 Task: Search one way flight ticket for 4 adults, 1 infant in seat and 1 infant on lap in premium economy from Huntington: Tri-state Airport (milton J. Ferguson Field) to Jacksonville: Albert J. Ellis Airport on 5-3-2023. Choice of flights is Alaska. Number of bags: 1 checked bag. Price is upto 107000. Outbound departure time preference is 9:30.
Action: Mouse moved to (358, 324)
Screenshot: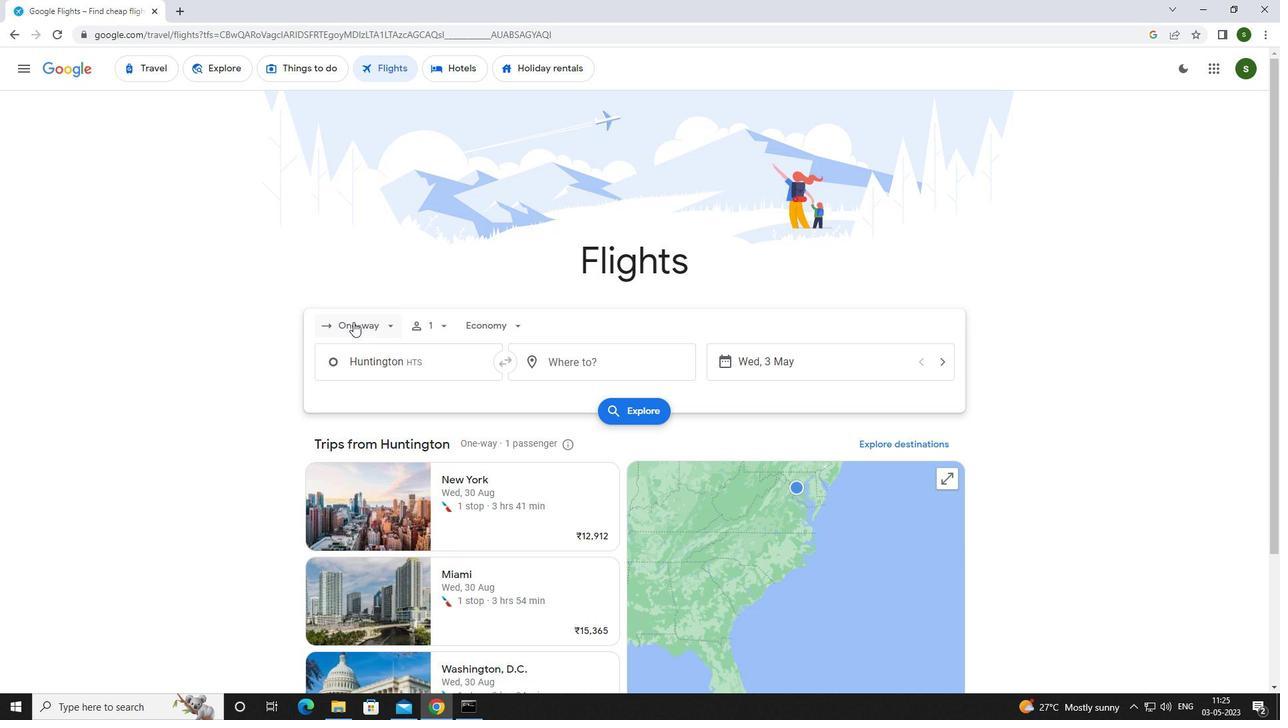 
Action: Mouse pressed left at (358, 324)
Screenshot: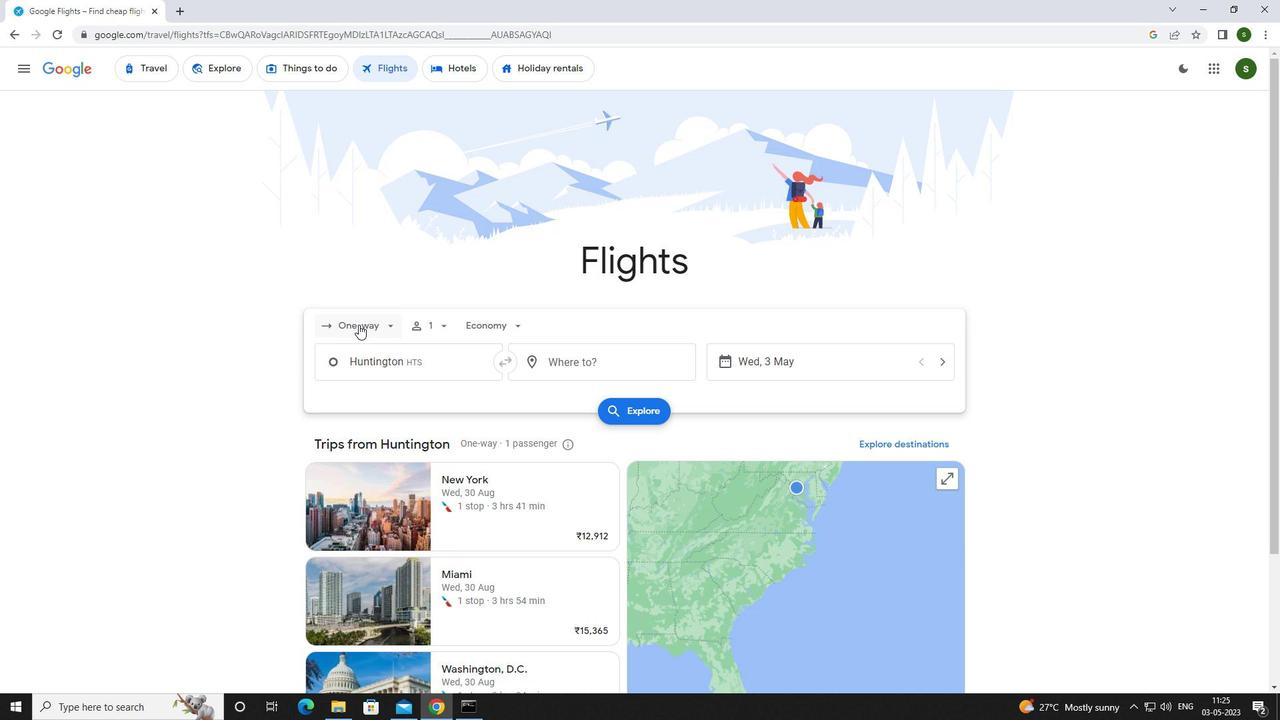 
Action: Mouse moved to (372, 396)
Screenshot: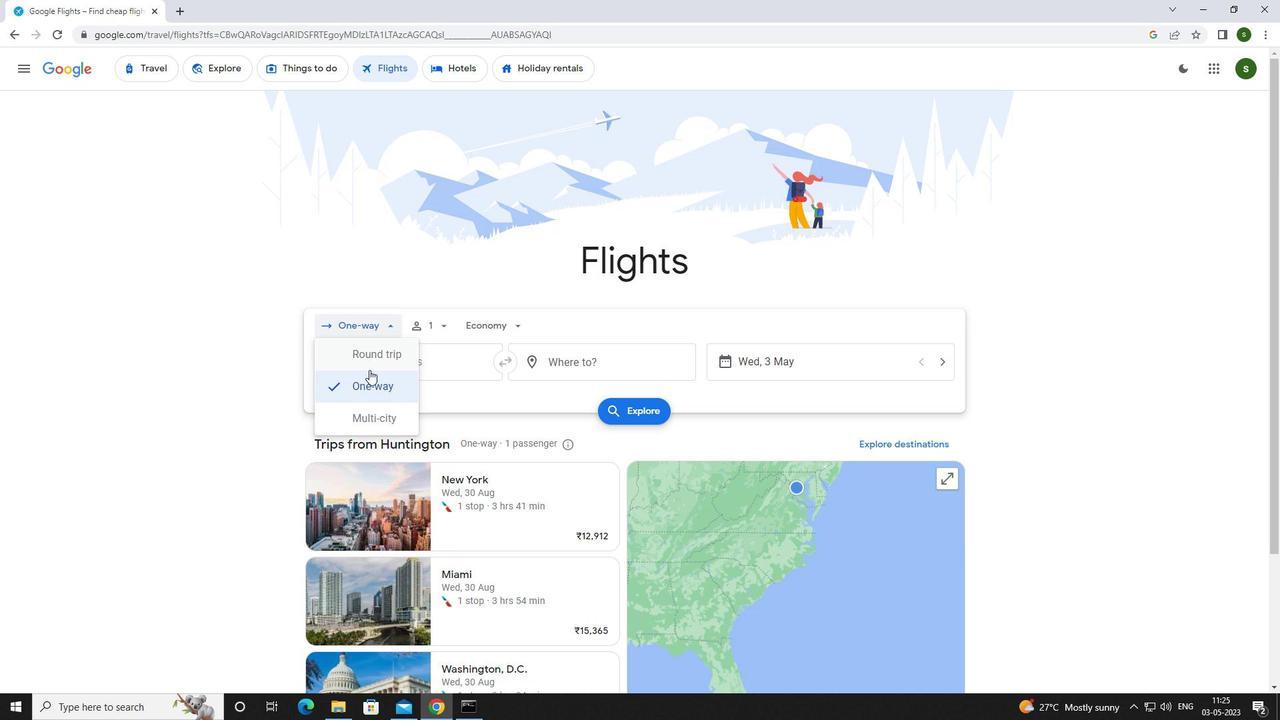 
Action: Mouse pressed left at (372, 396)
Screenshot: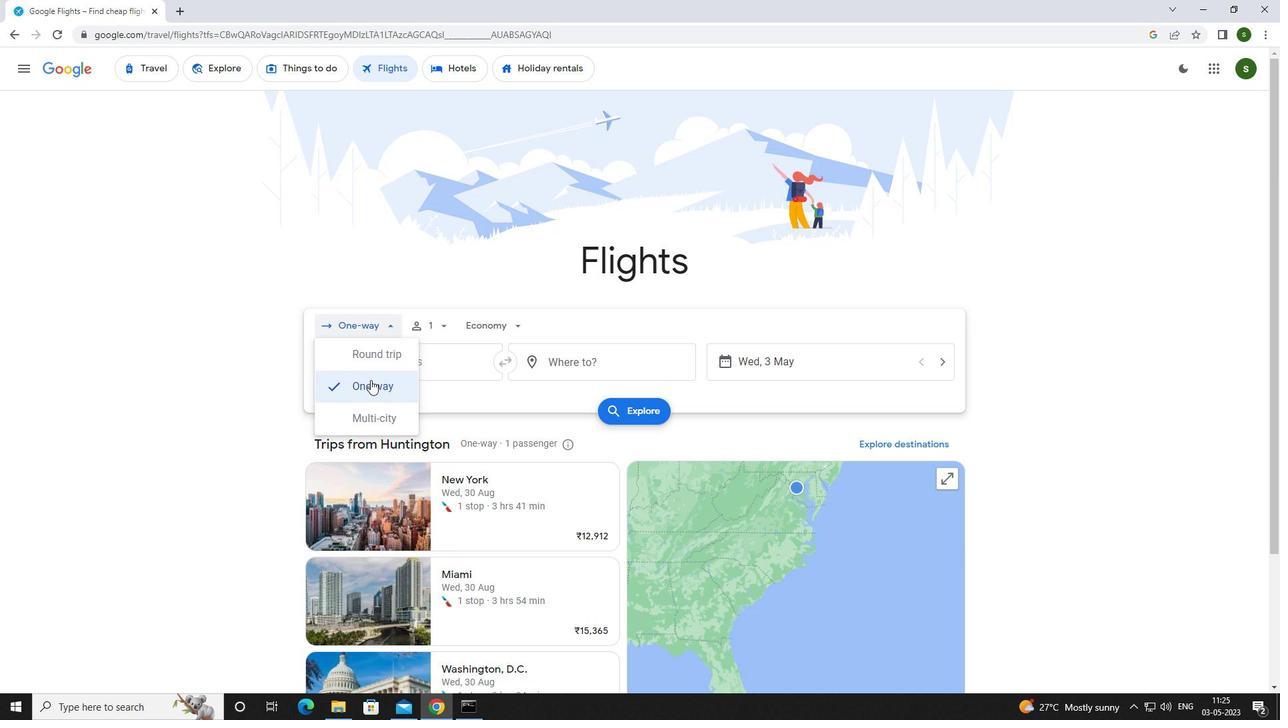 
Action: Mouse moved to (443, 329)
Screenshot: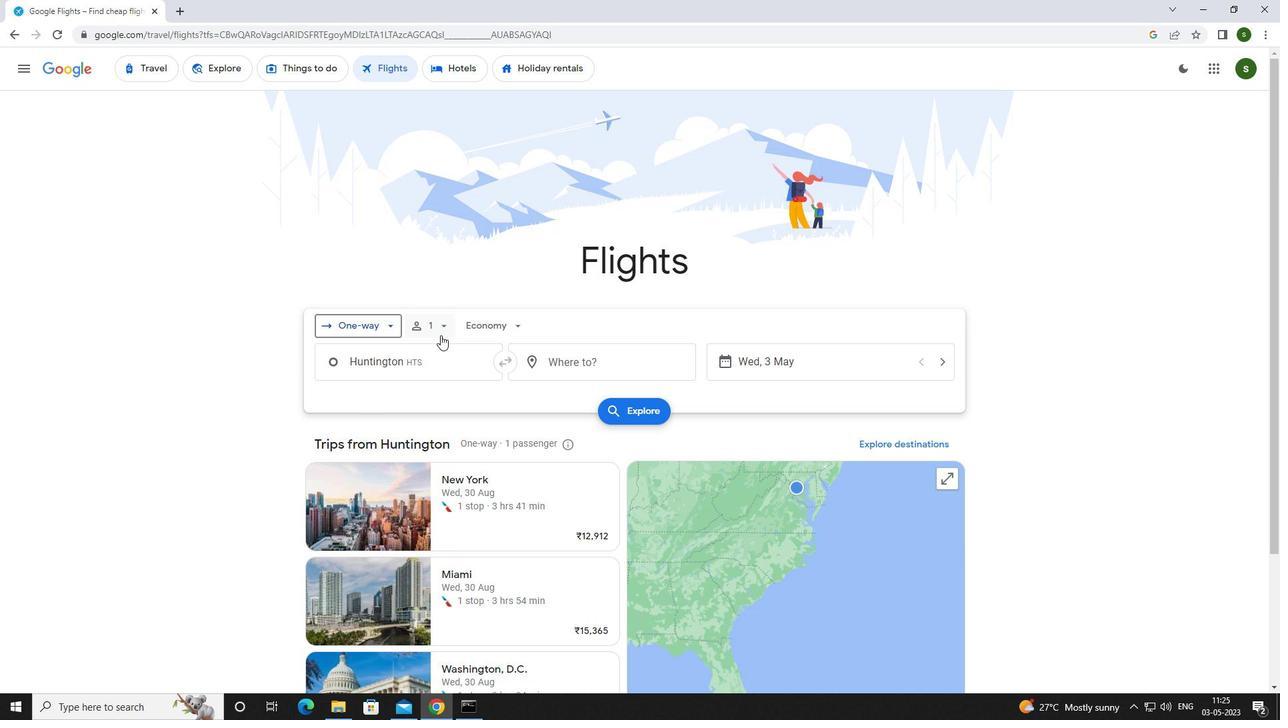 
Action: Mouse pressed left at (443, 329)
Screenshot: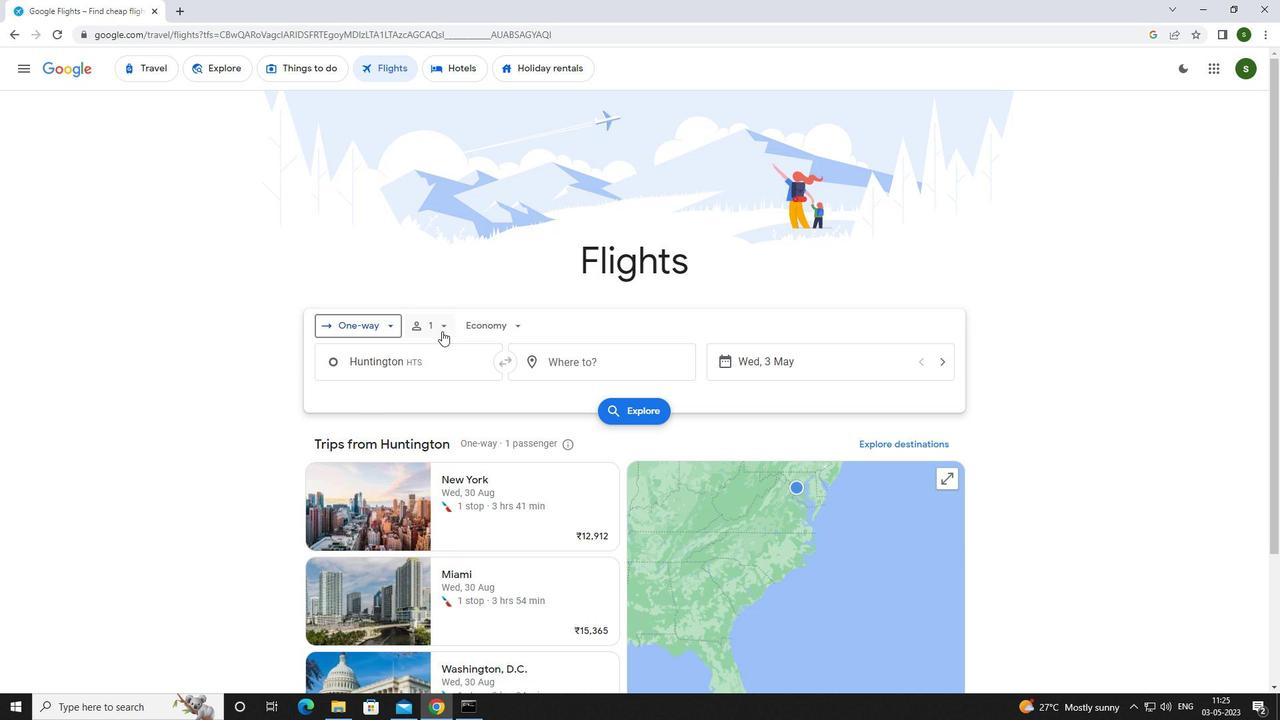 
Action: Mouse moved to (550, 360)
Screenshot: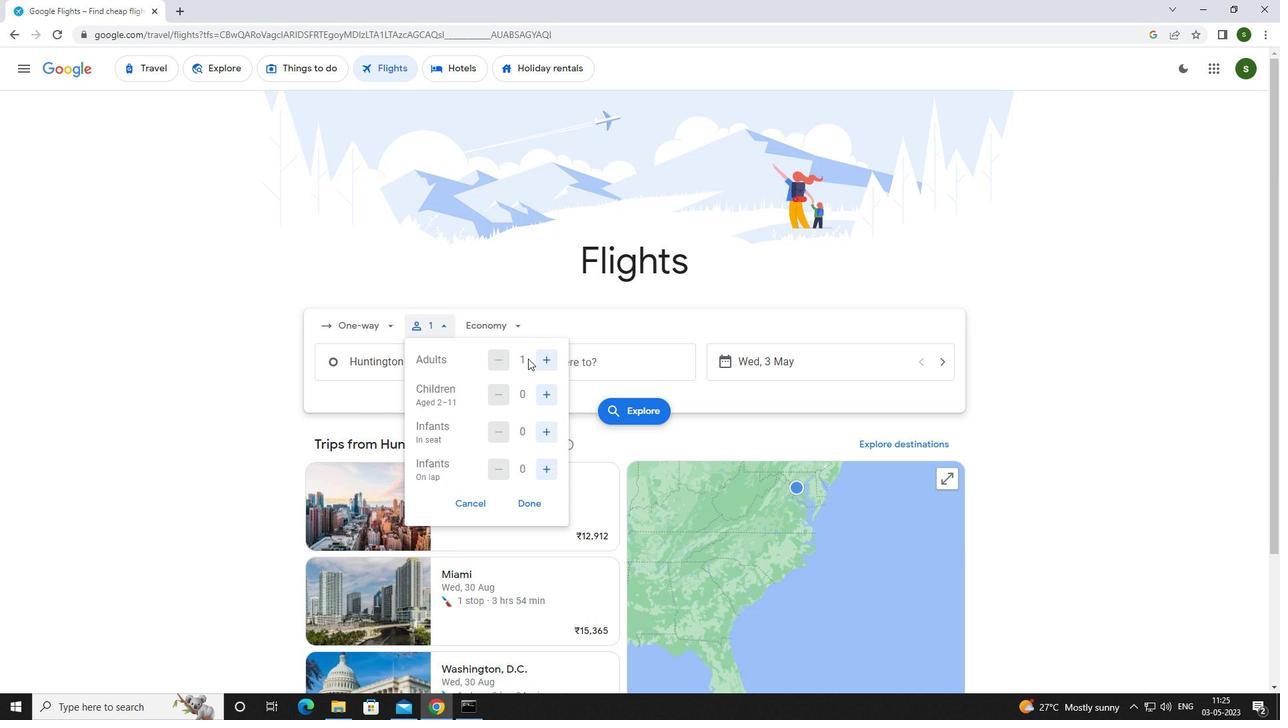 
Action: Mouse pressed left at (550, 360)
Screenshot: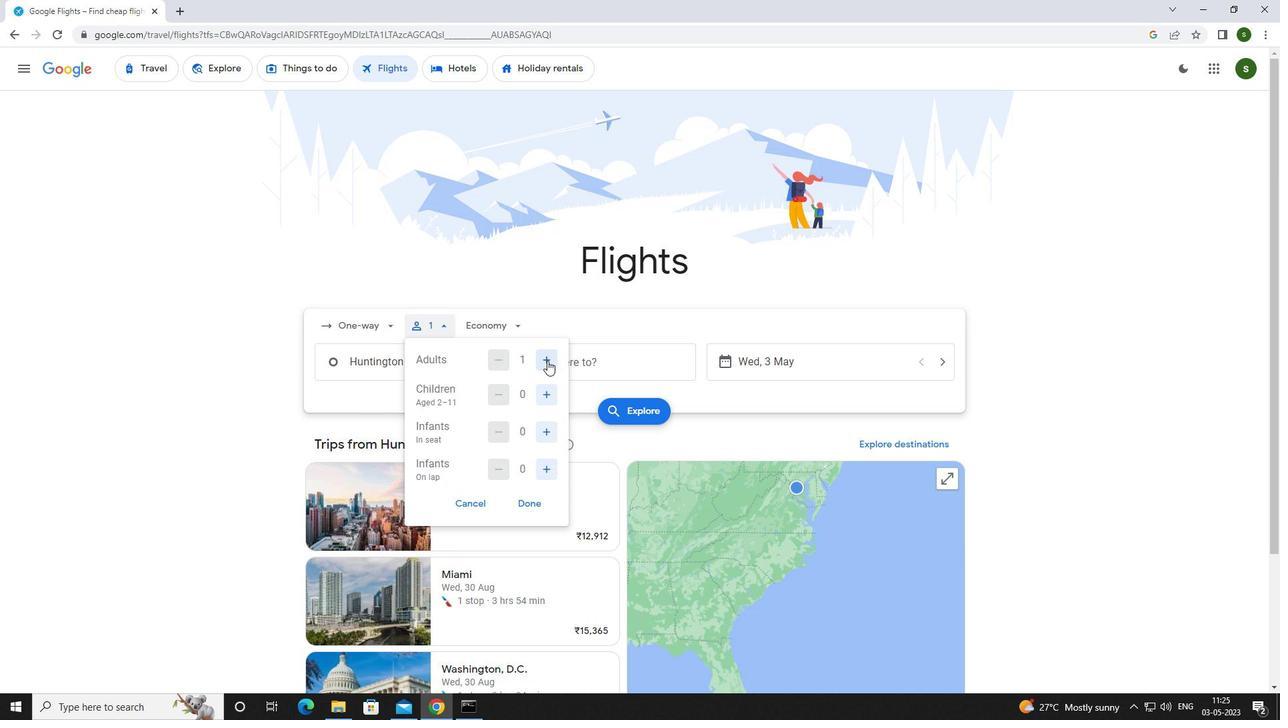 
Action: Mouse pressed left at (550, 360)
Screenshot: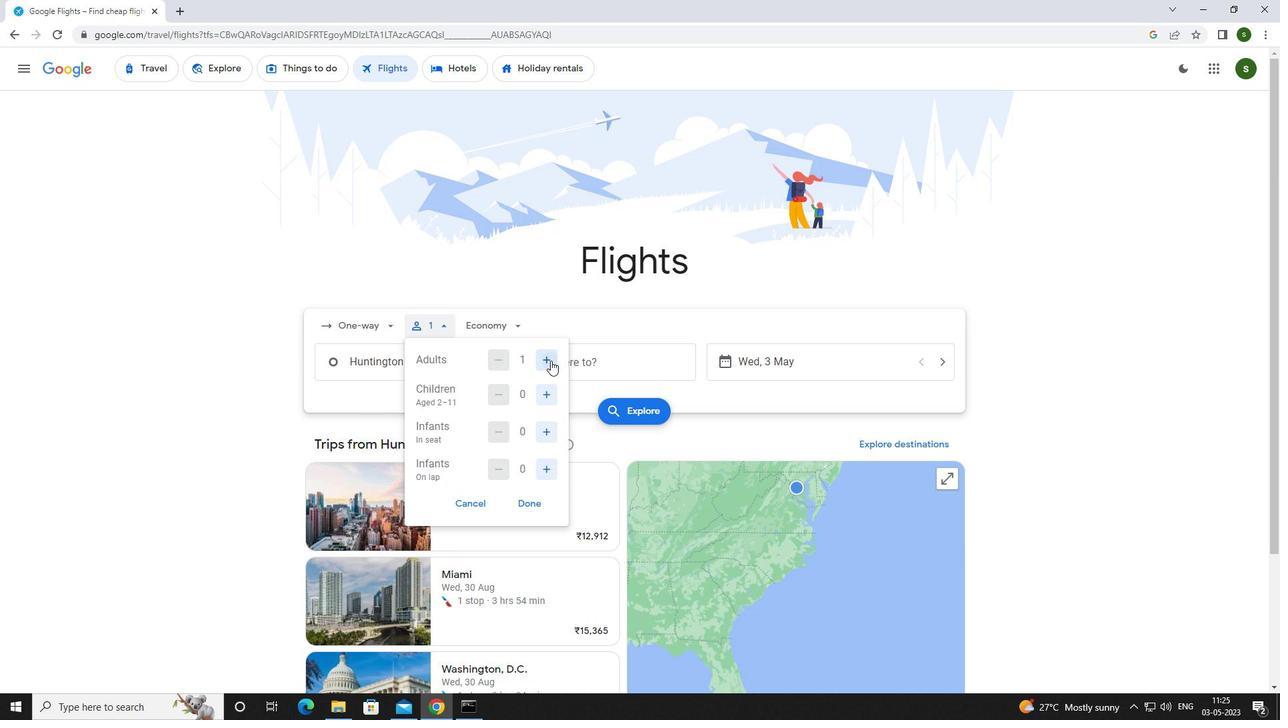 
Action: Mouse pressed left at (550, 360)
Screenshot: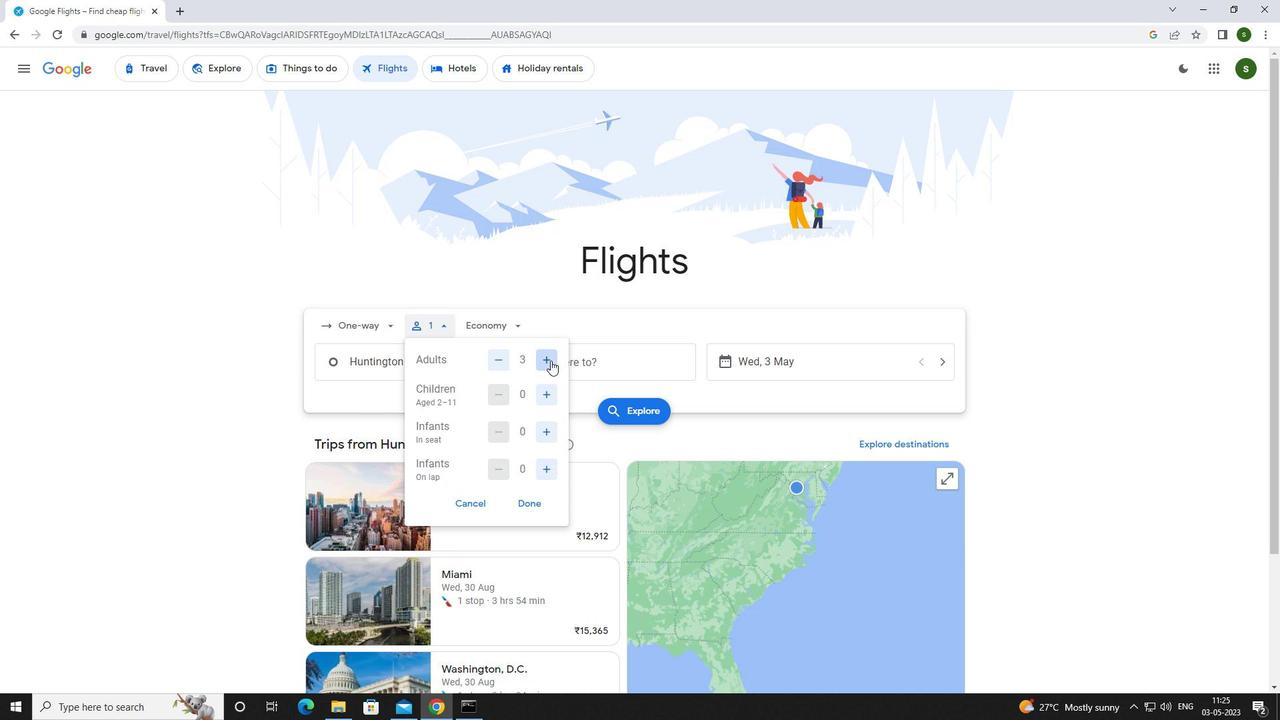 
Action: Mouse moved to (541, 434)
Screenshot: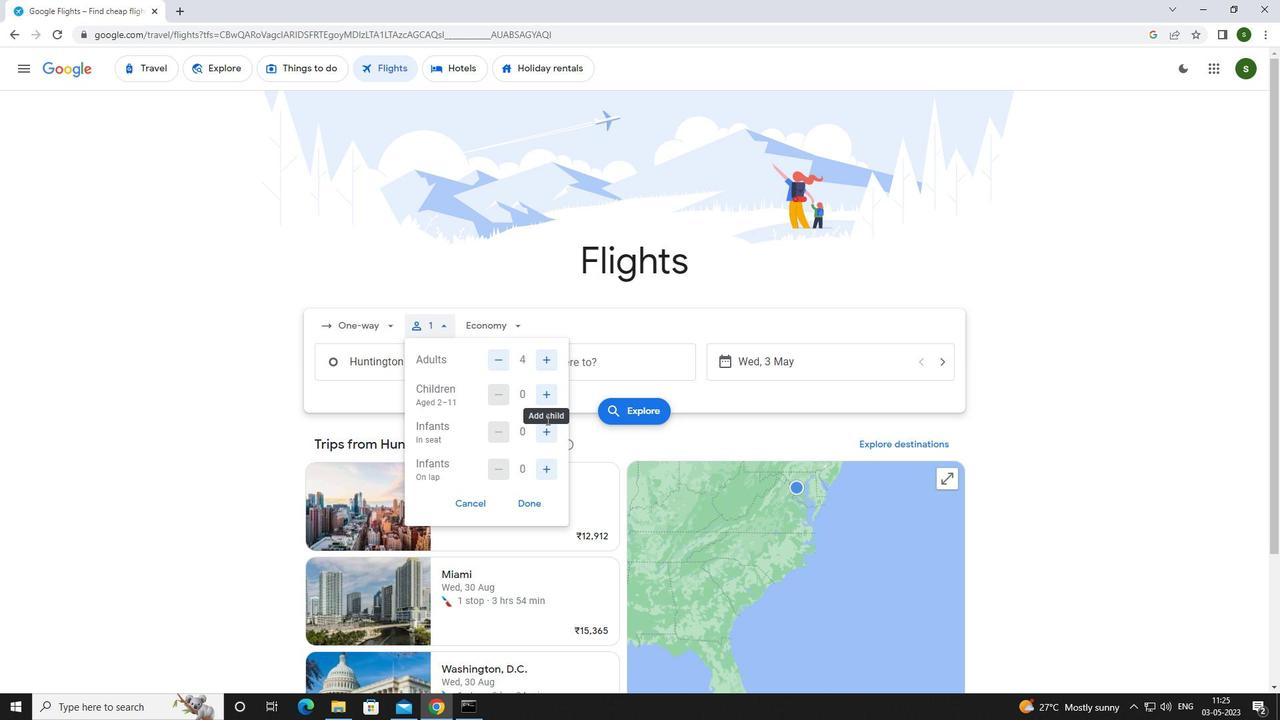 
Action: Mouse pressed left at (541, 434)
Screenshot: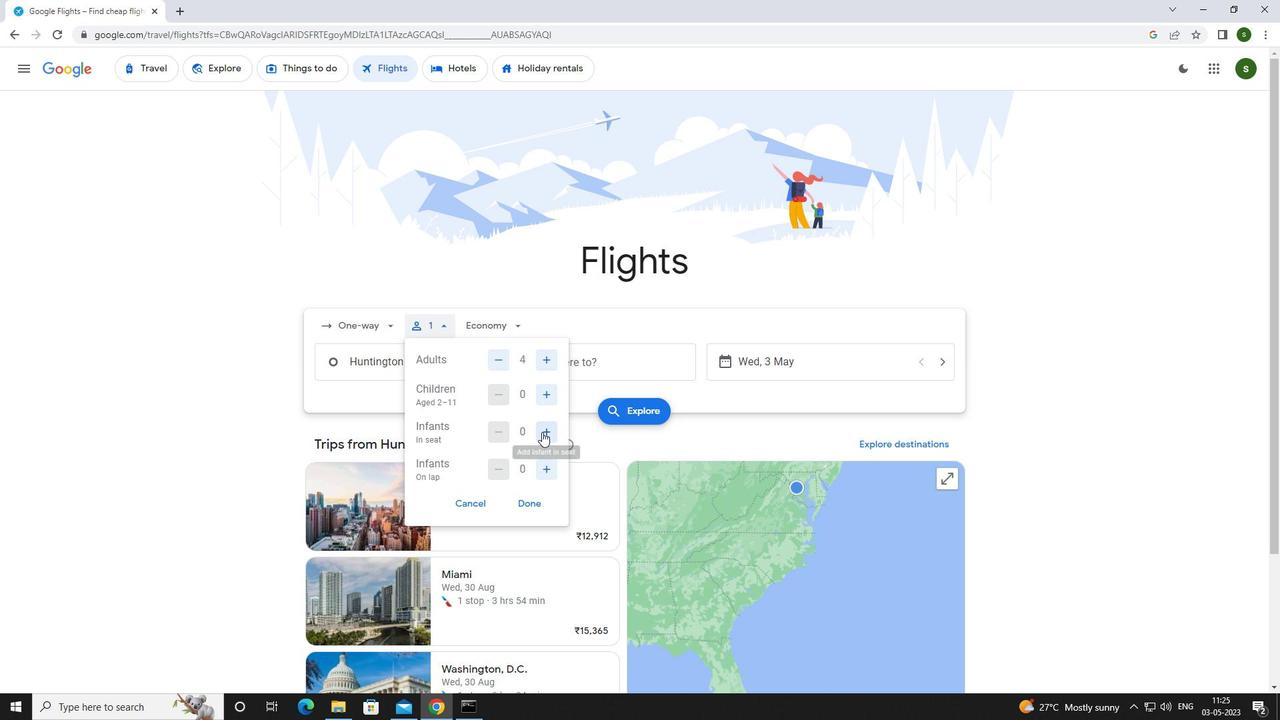 
Action: Mouse moved to (541, 468)
Screenshot: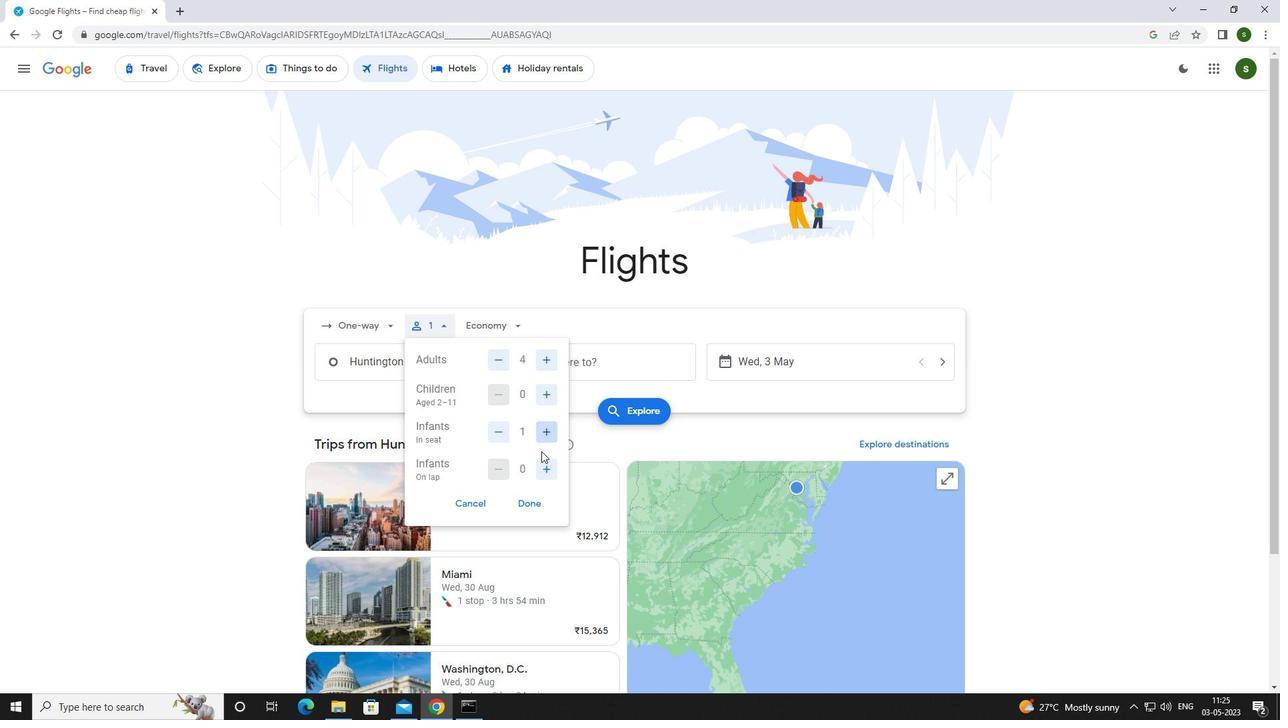
Action: Mouse pressed left at (541, 468)
Screenshot: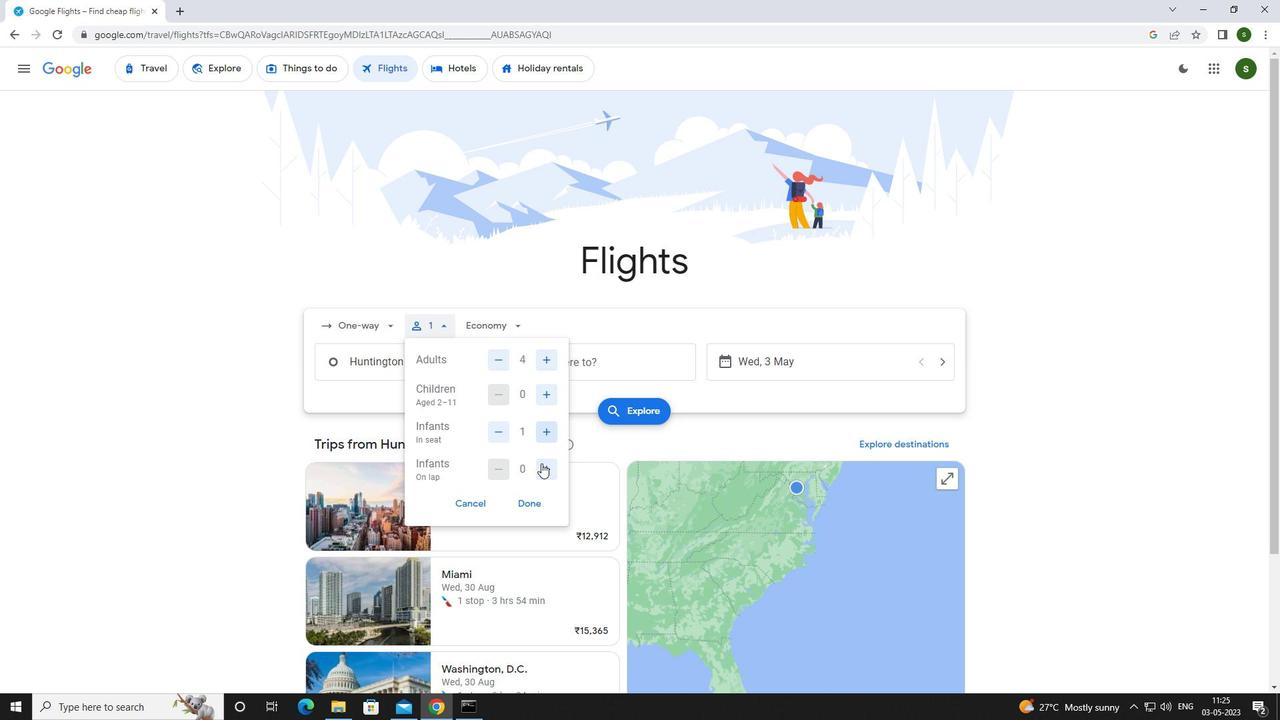 
Action: Mouse moved to (514, 326)
Screenshot: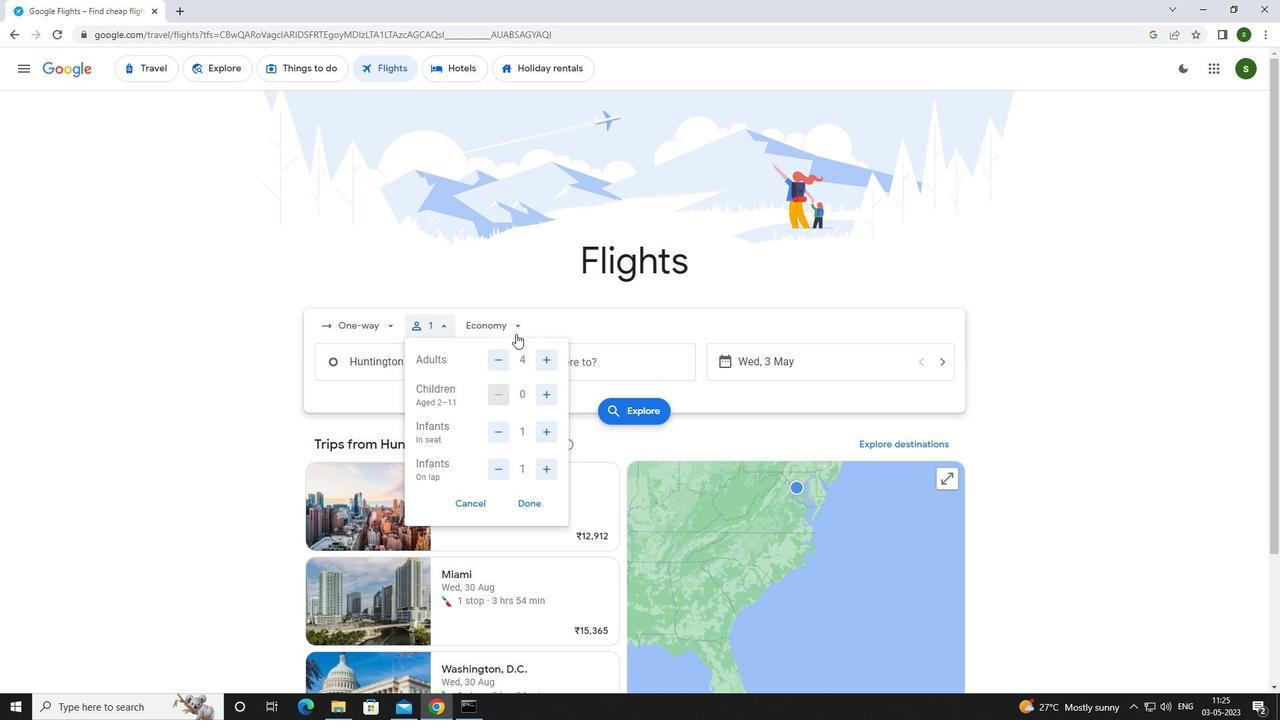 
Action: Mouse pressed left at (514, 326)
Screenshot: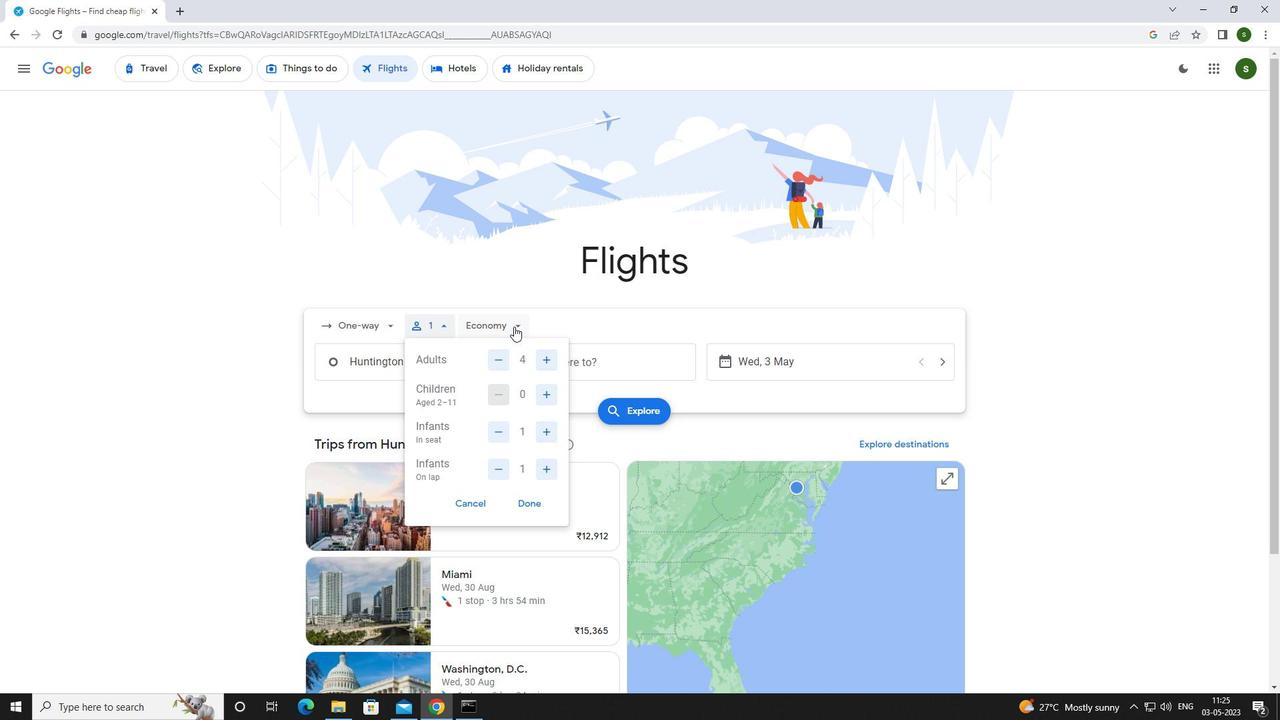 
Action: Mouse moved to (524, 383)
Screenshot: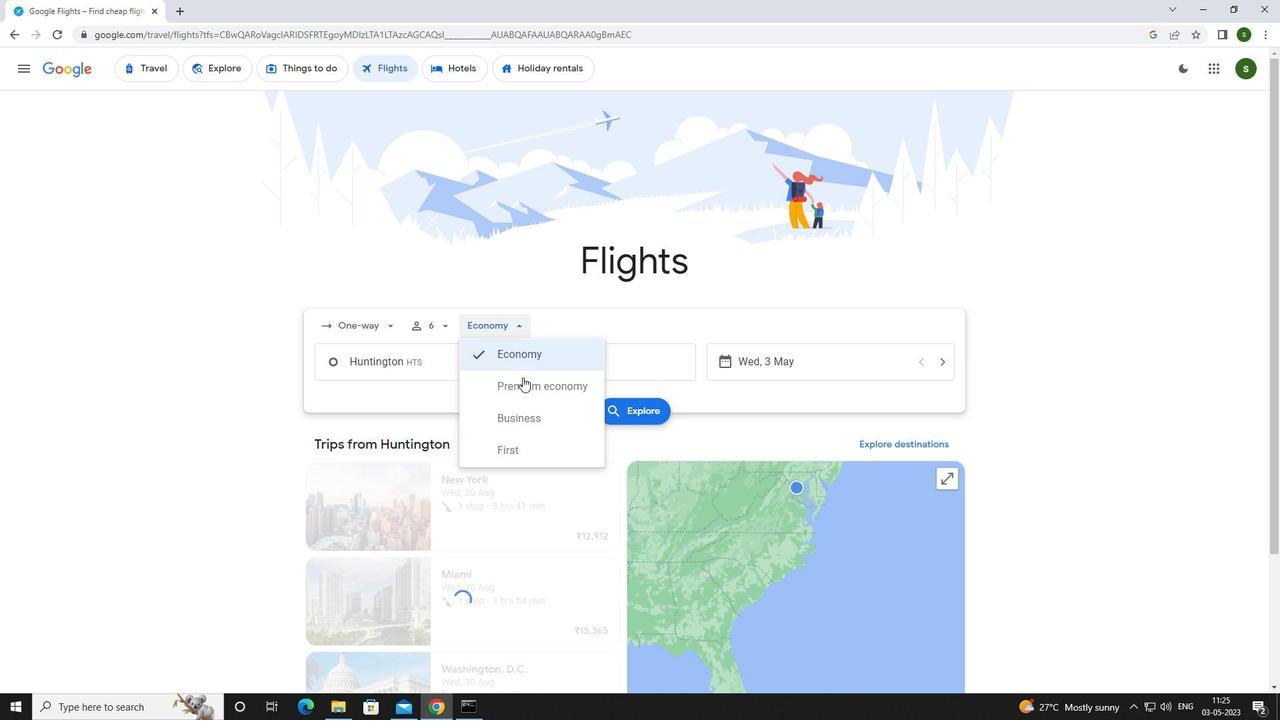 
Action: Mouse pressed left at (524, 383)
Screenshot: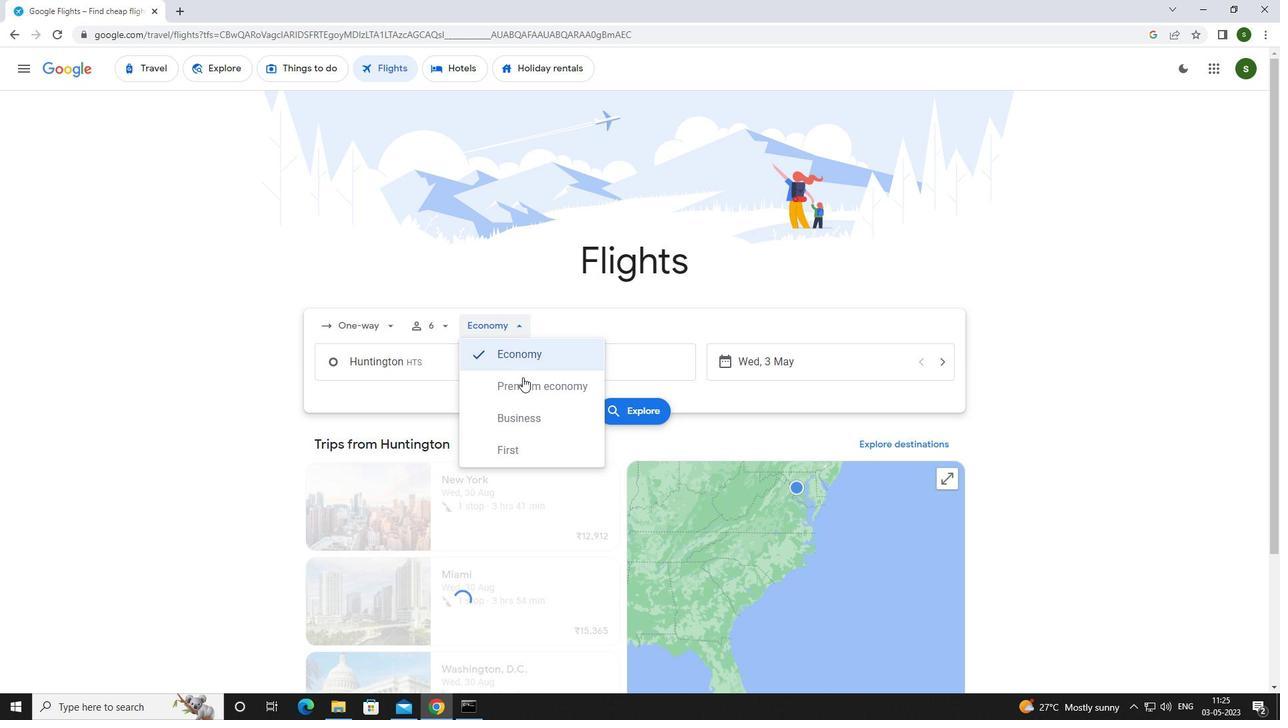 
Action: Mouse moved to (460, 362)
Screenshot: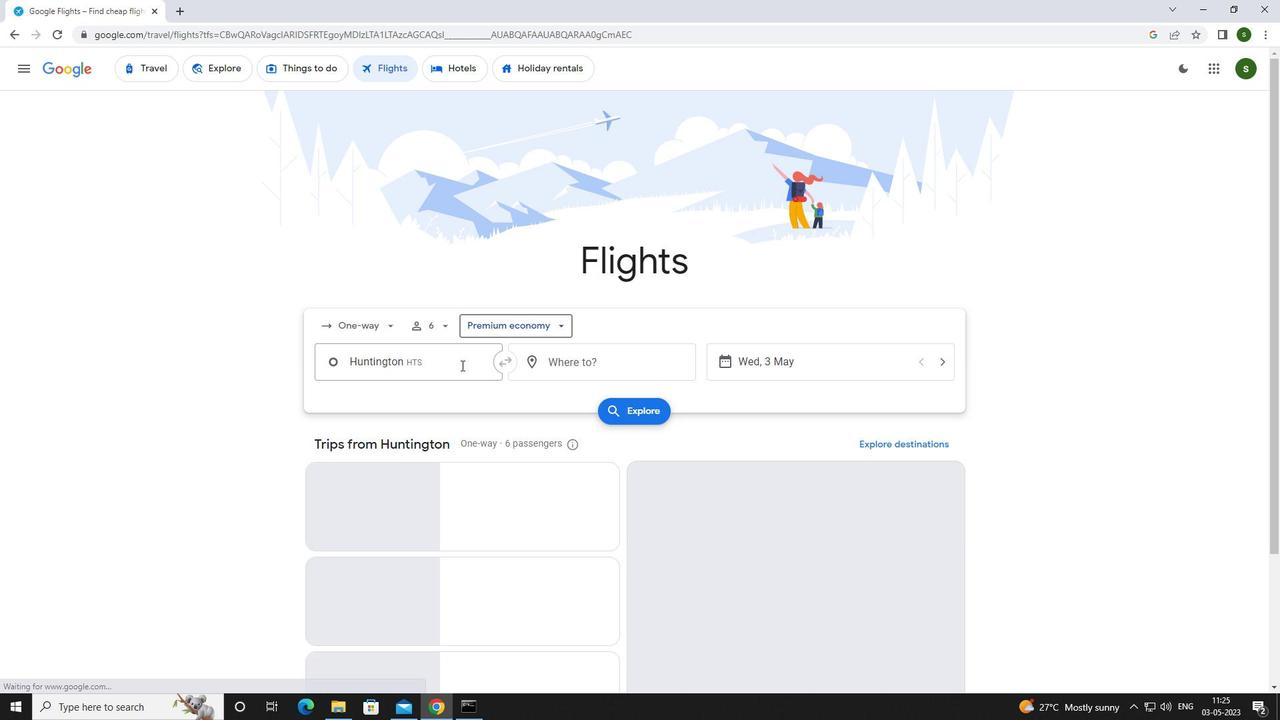 
Action: Mouse pressed left at (460, 362)
Screenshot: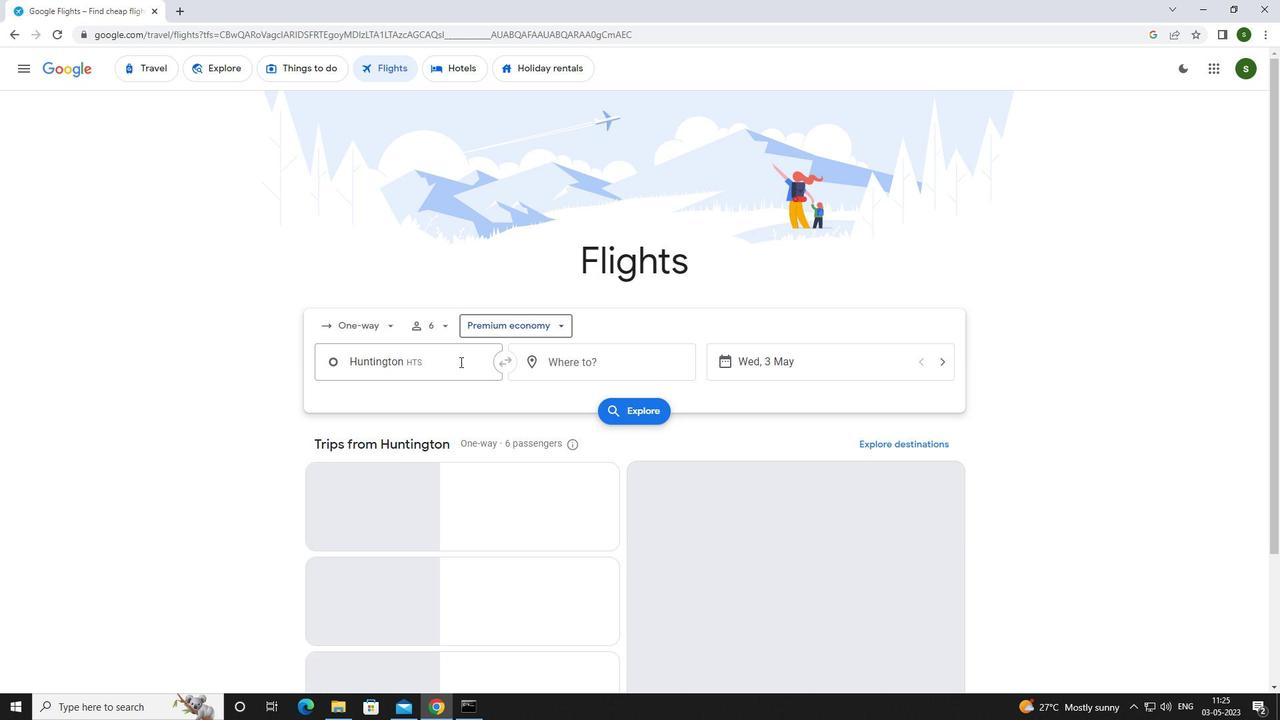 
Action: Key pressed <Key.caps_lock>h<Key.caps_lock>untington
Screenshot: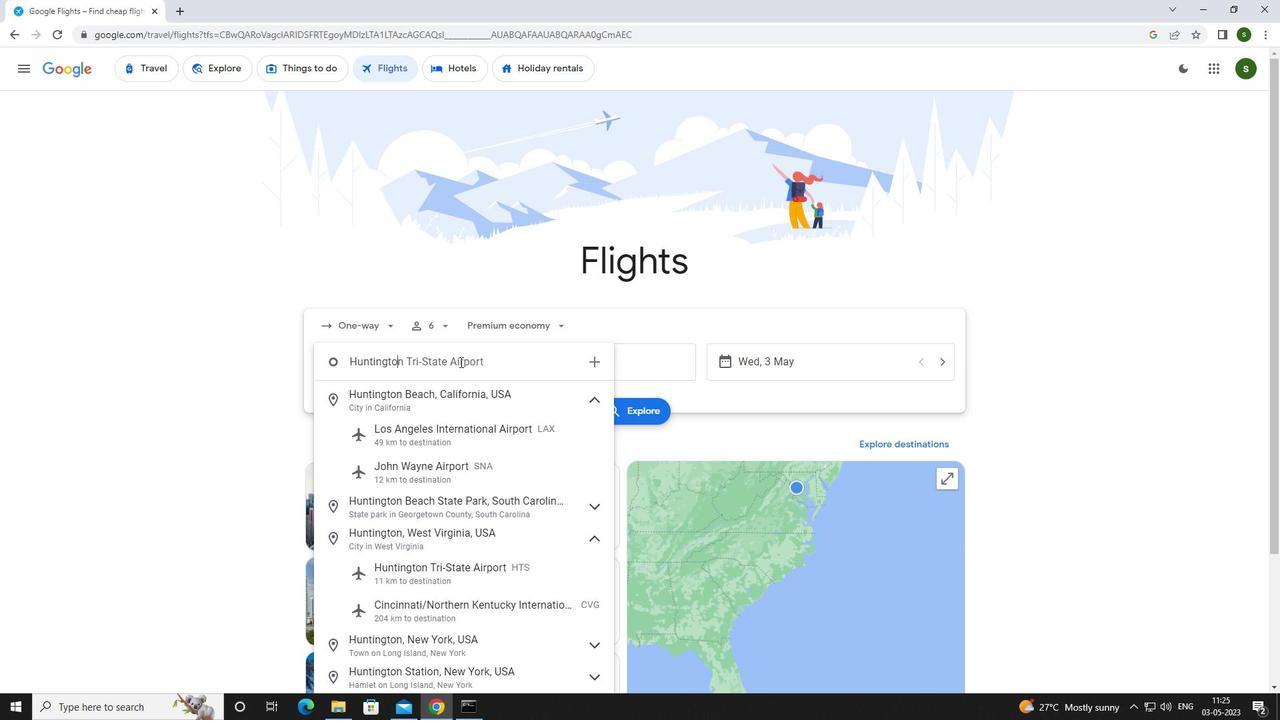 
Action: Mouse moved to (452, 569)
Screenshot: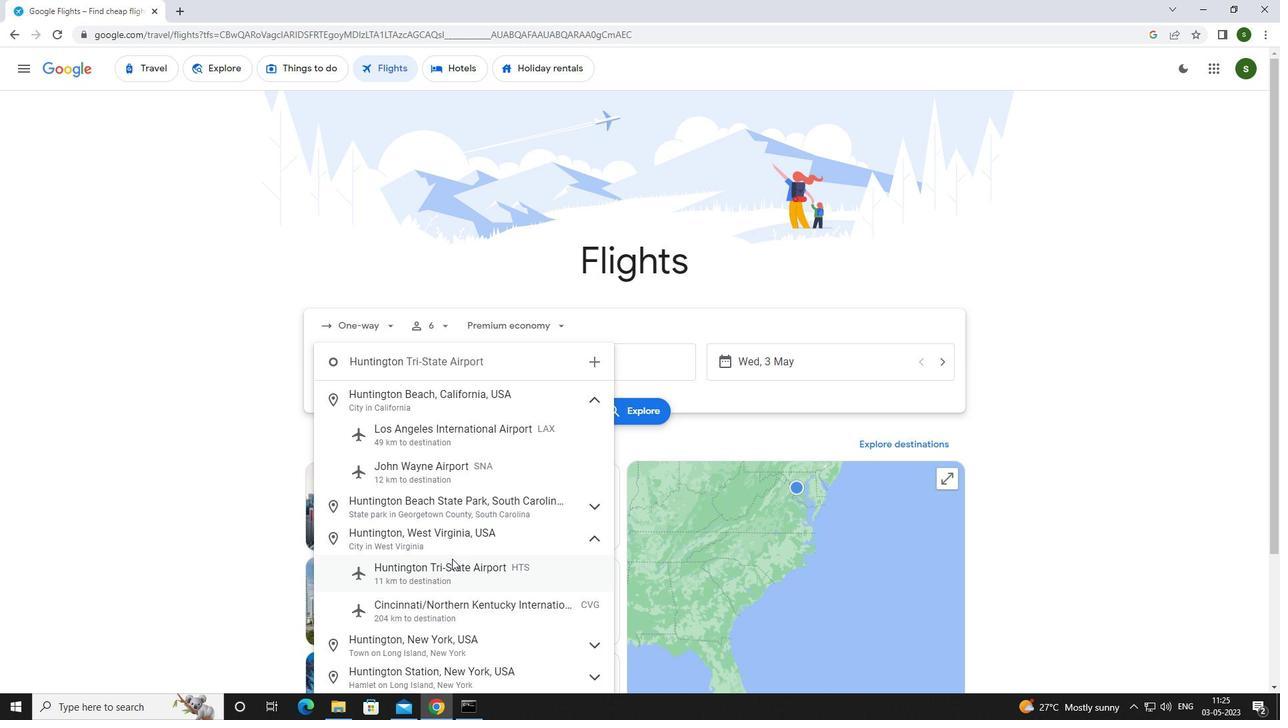 
Action: Mouse pressed left at (452, 569)
Screenshot: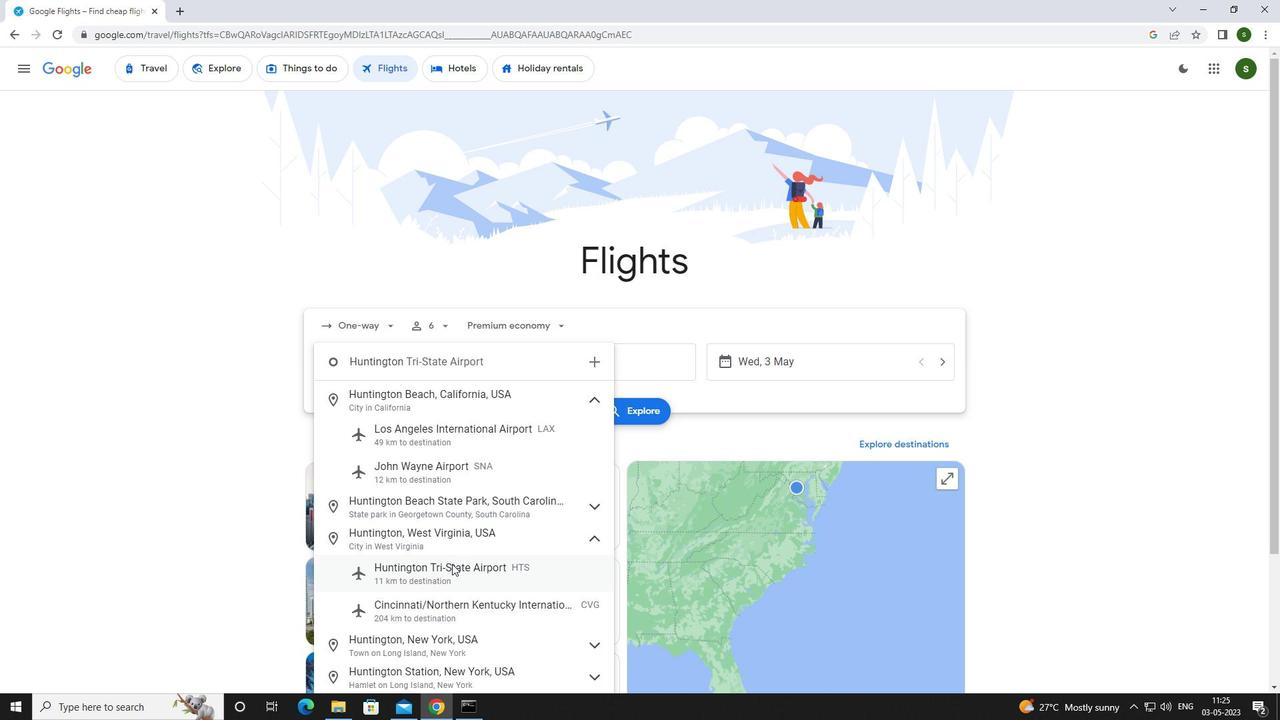 
Action: Mouse moved to (596, 356)
Screenshot: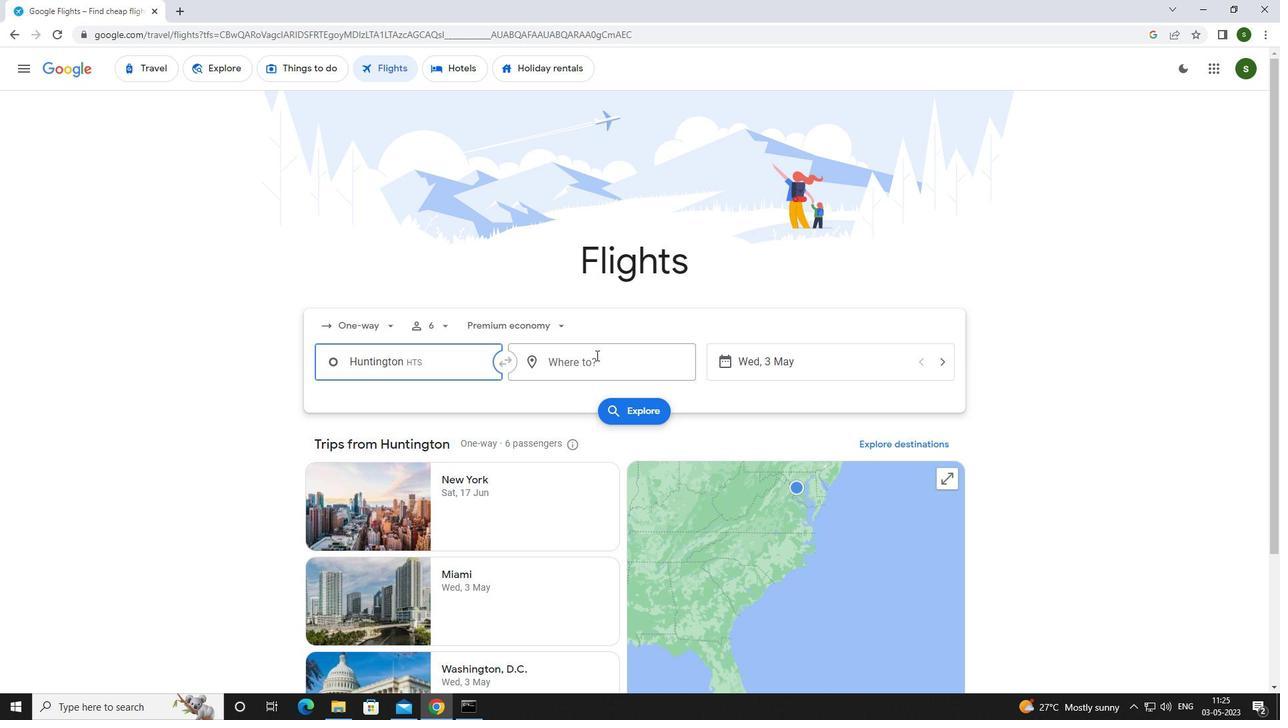 
Action: Mouse pressed left at (596, 356)
Screenshot: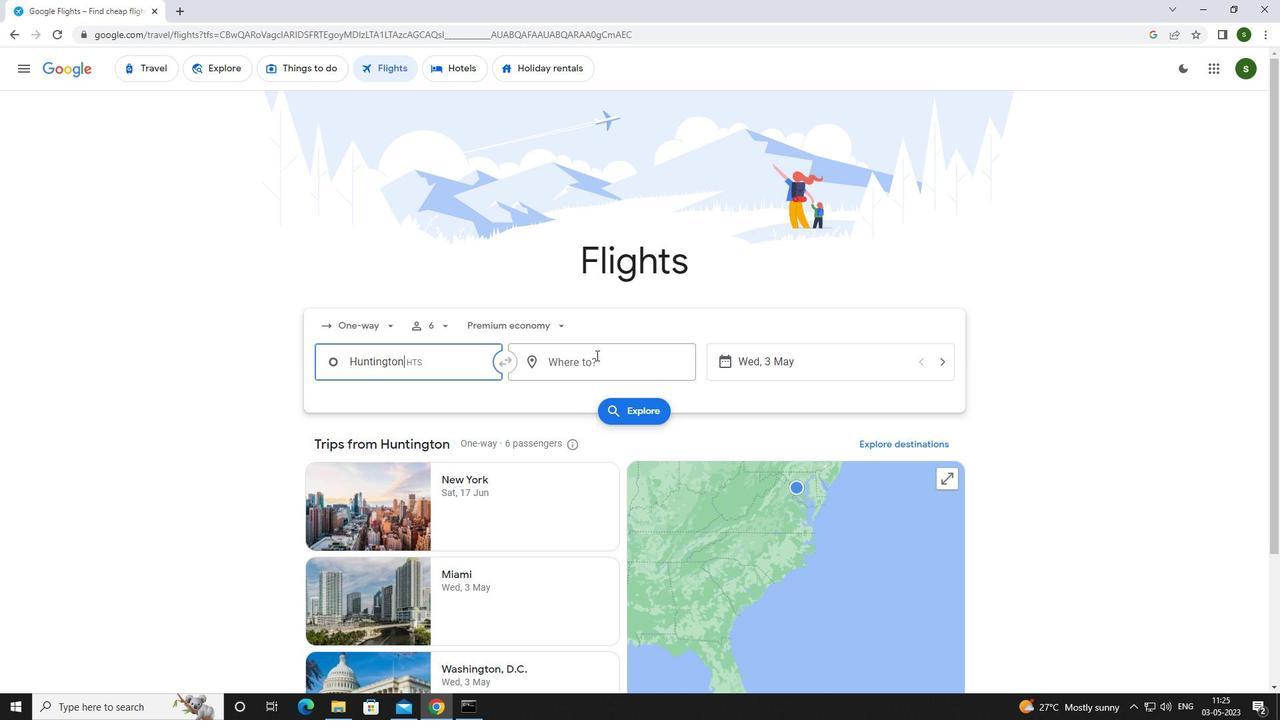 
Action: Key pressed <Key.caps_lock>a<Key.caps_lock>lbert<Key.space>
Screenshot: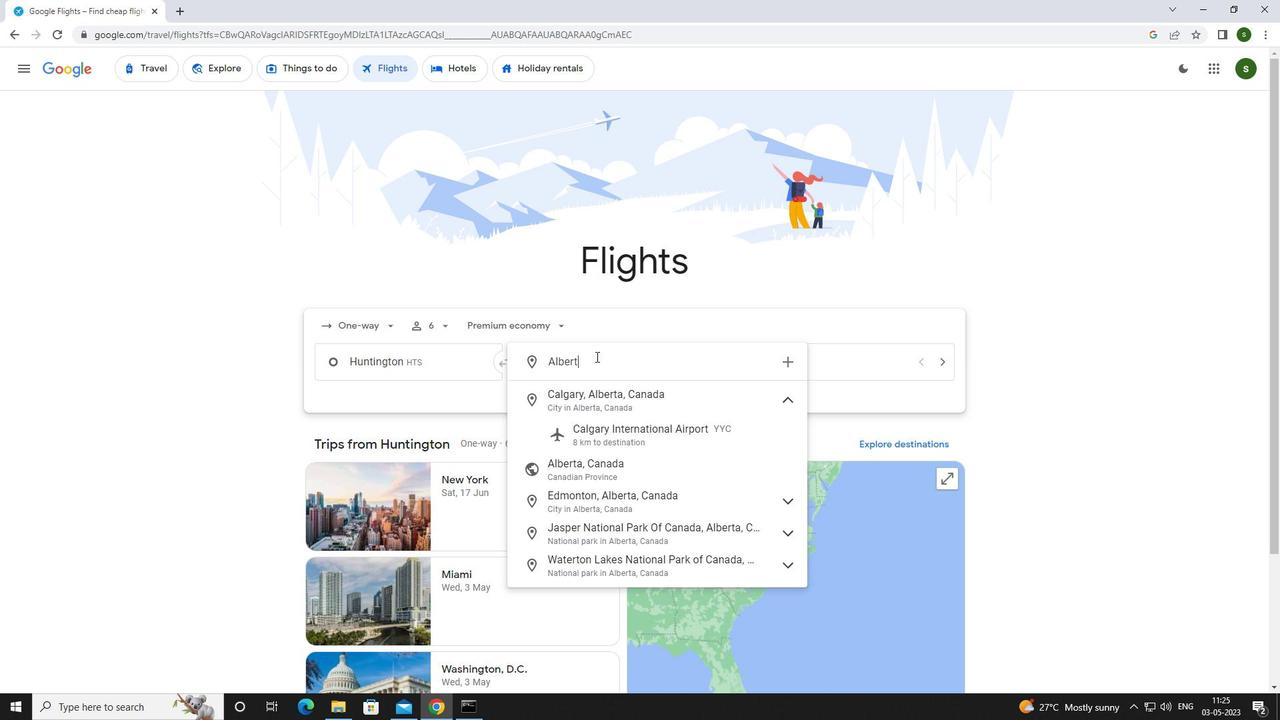 
Action: Mouse moved to (603, 406)
Screenshot: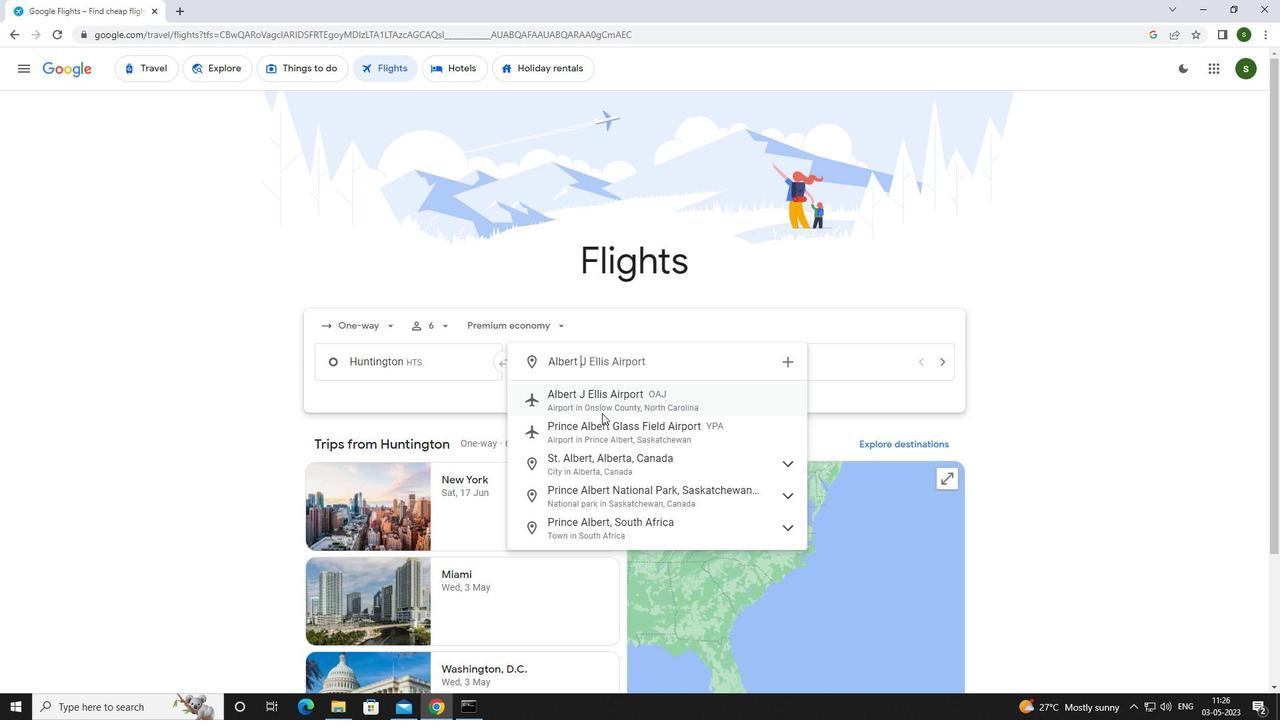 
Action: Mouse pressed left at (603, 406)
Screenshot: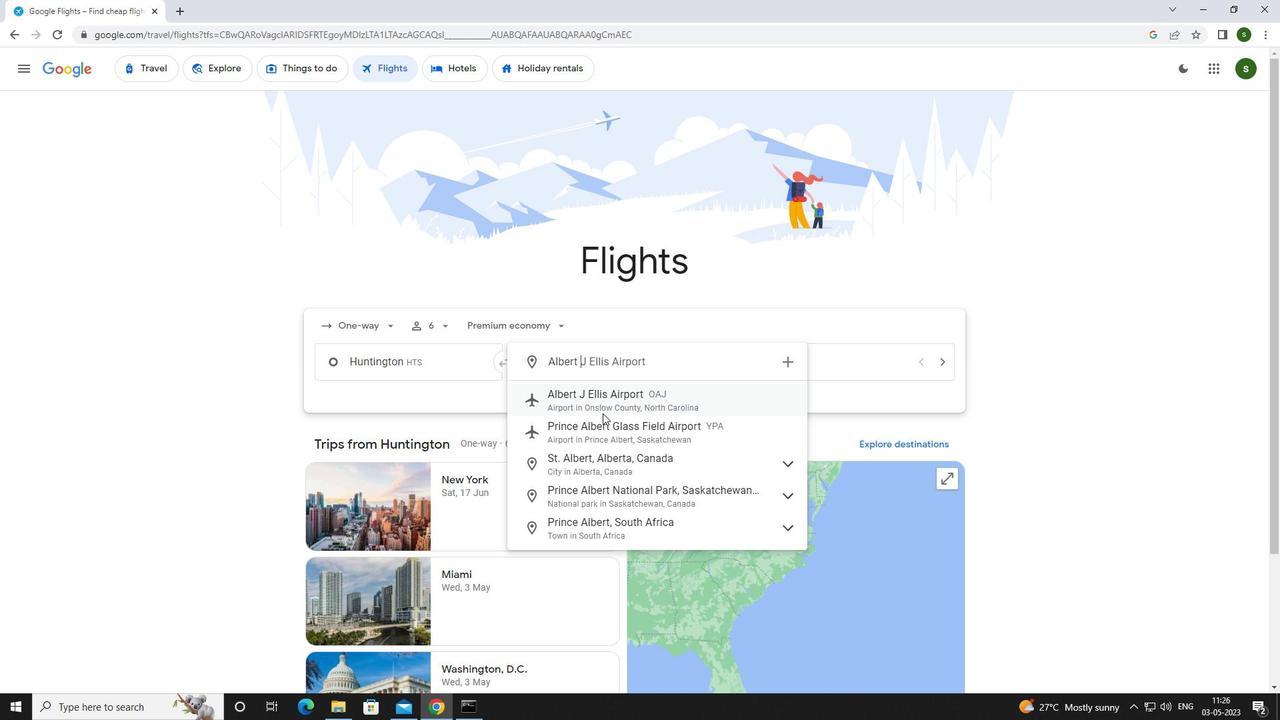 
Action: Mouse moved to (805, 365)
Screenshot: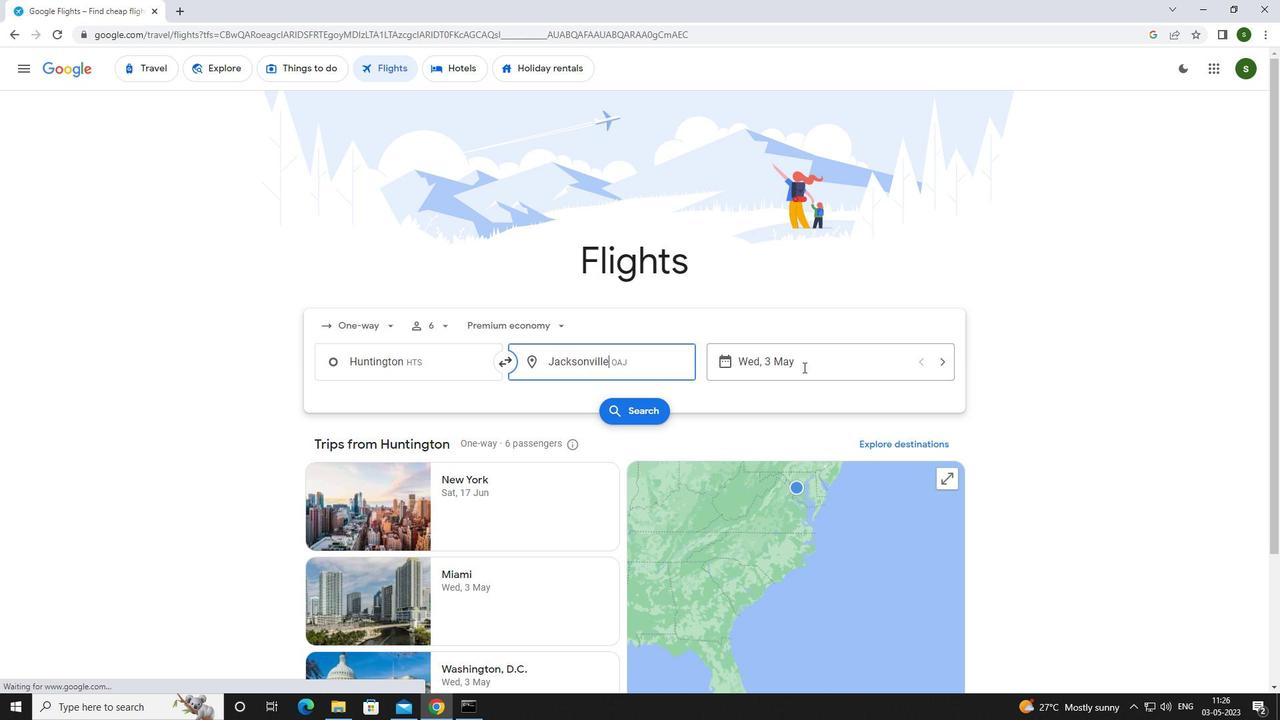 
Action: Mouse pressed left at (805, 365)
Screenshot: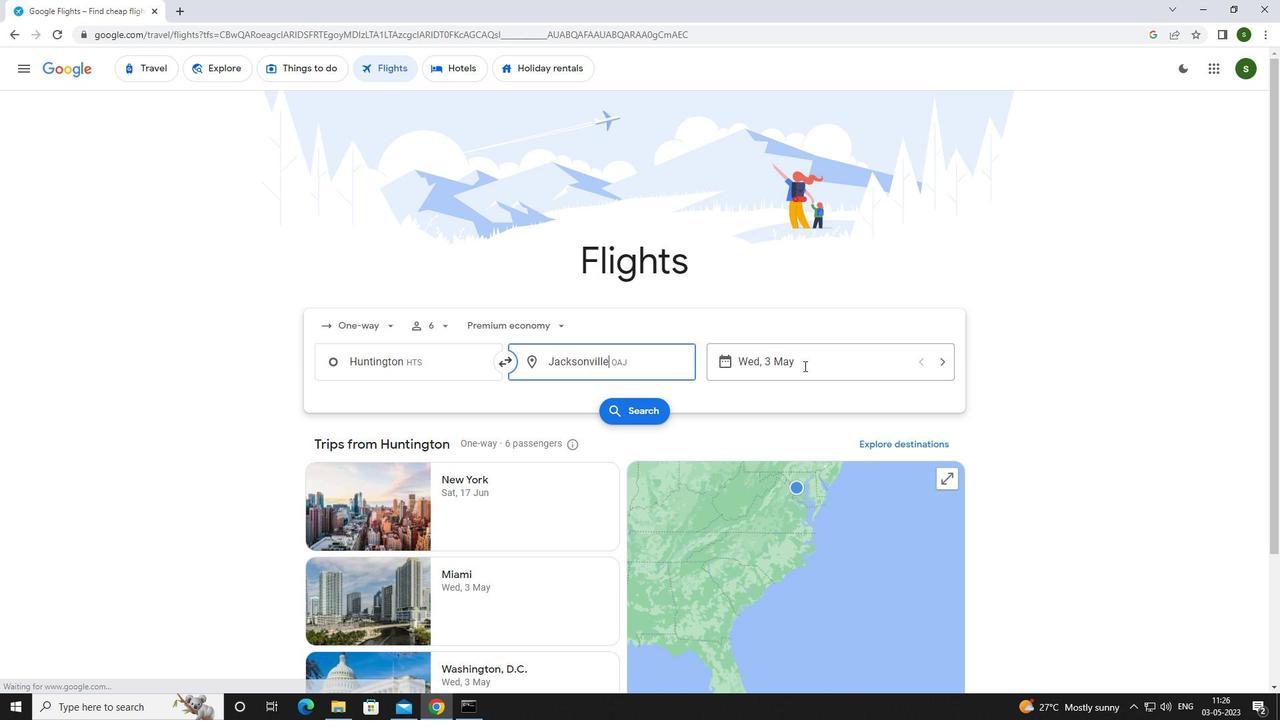 
Action: Mouse moved to (590, 447)
Screenshot: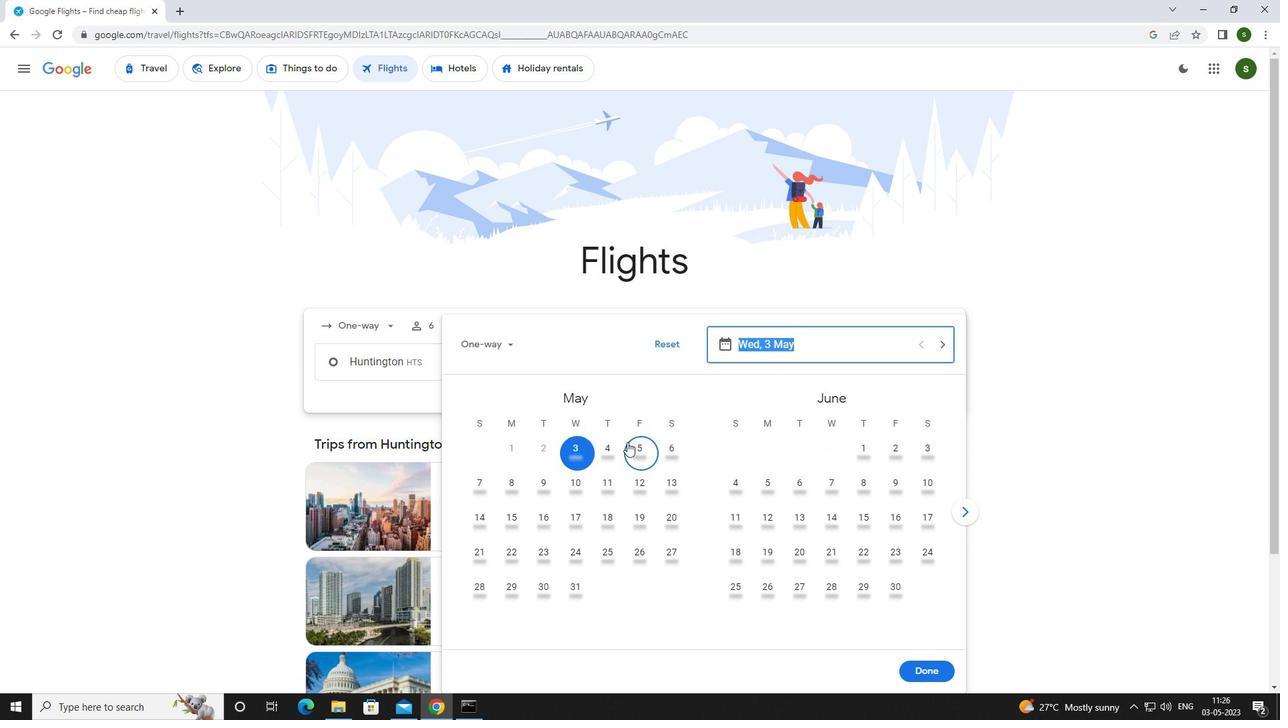 
Action: Mouse pressed left at (590, 447)
Screenshot: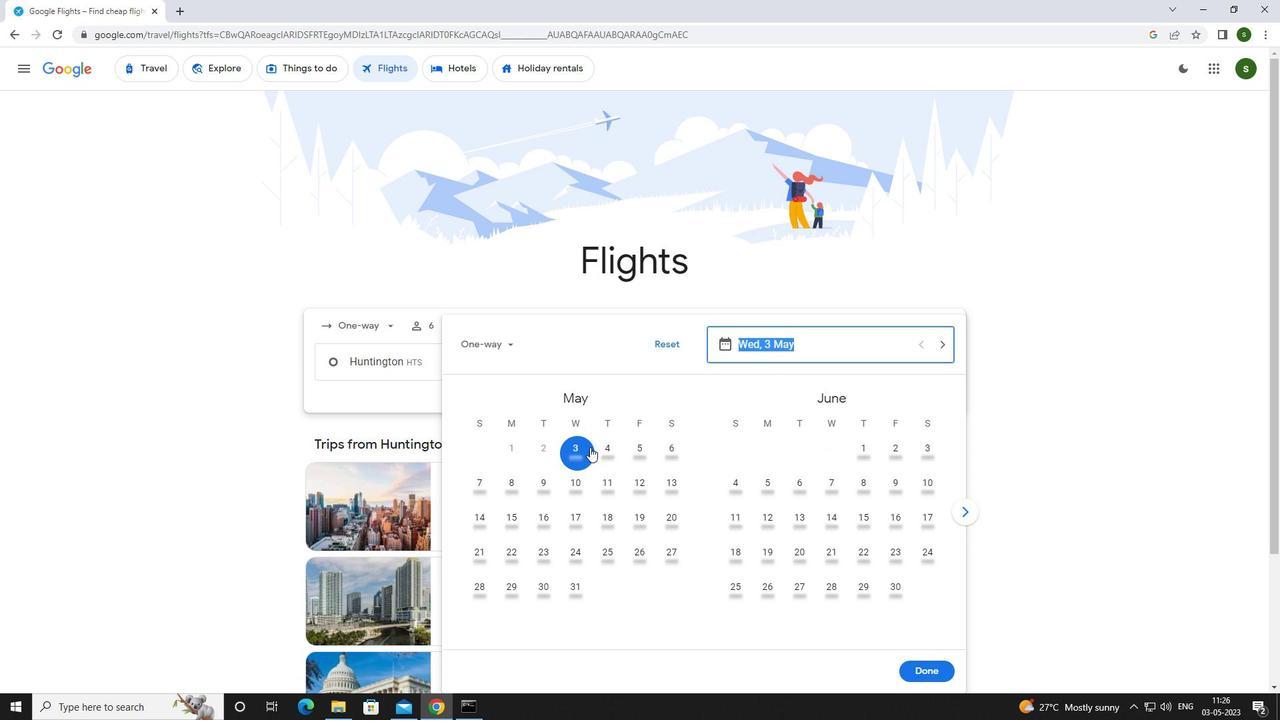 
Action: Mouse moved to (934, 670)
Screenshot: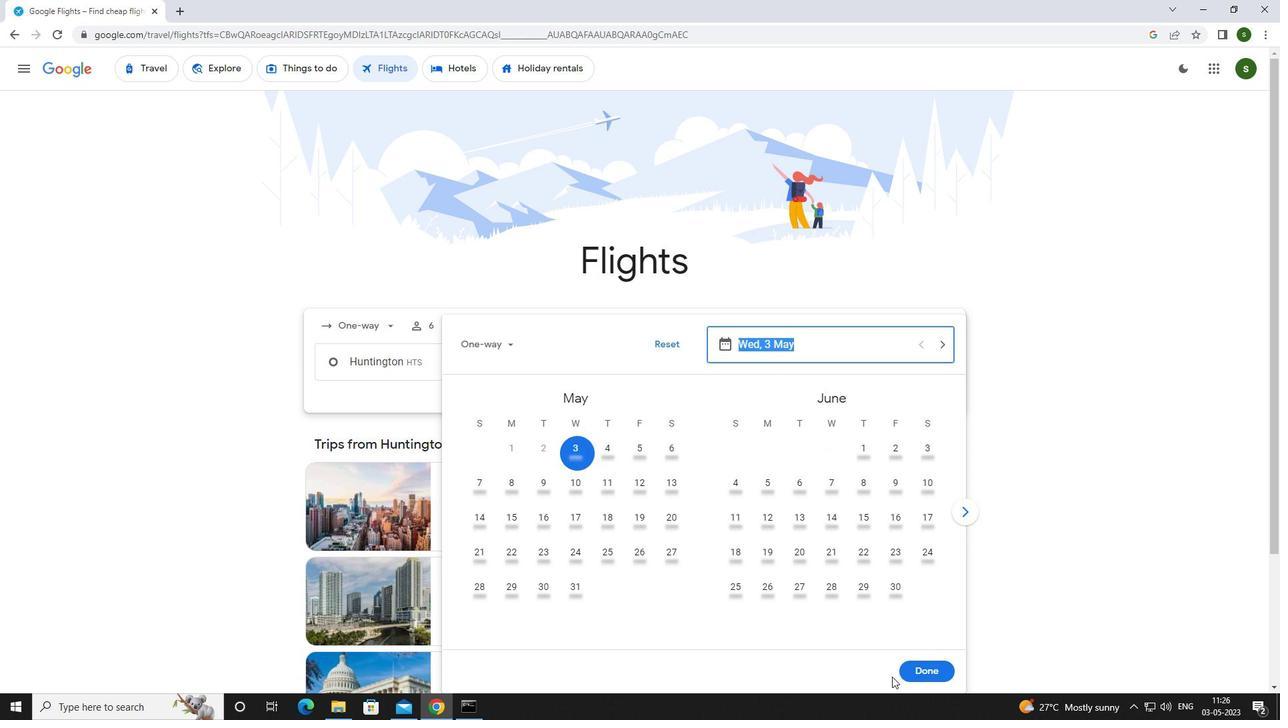 
Action: Mouse pressed left at (934, 670)
Screenshot: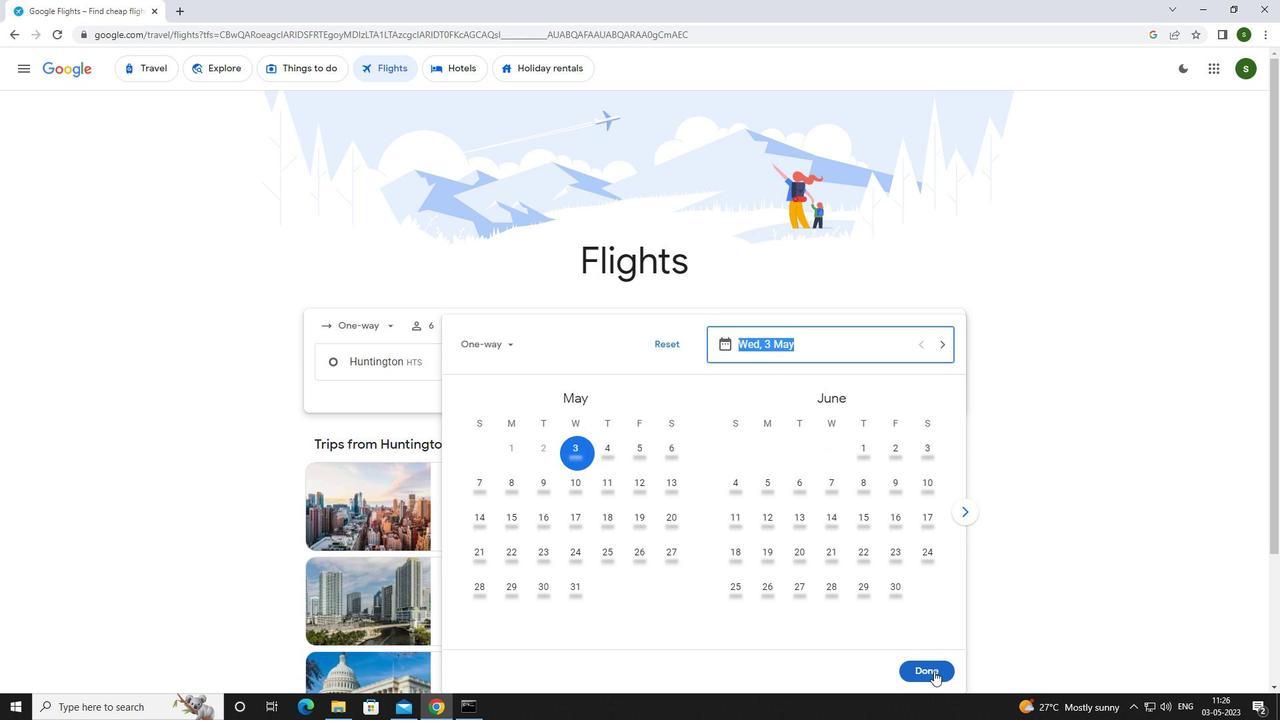 
Action: Mouse moved to (626, 405)
Screenshot: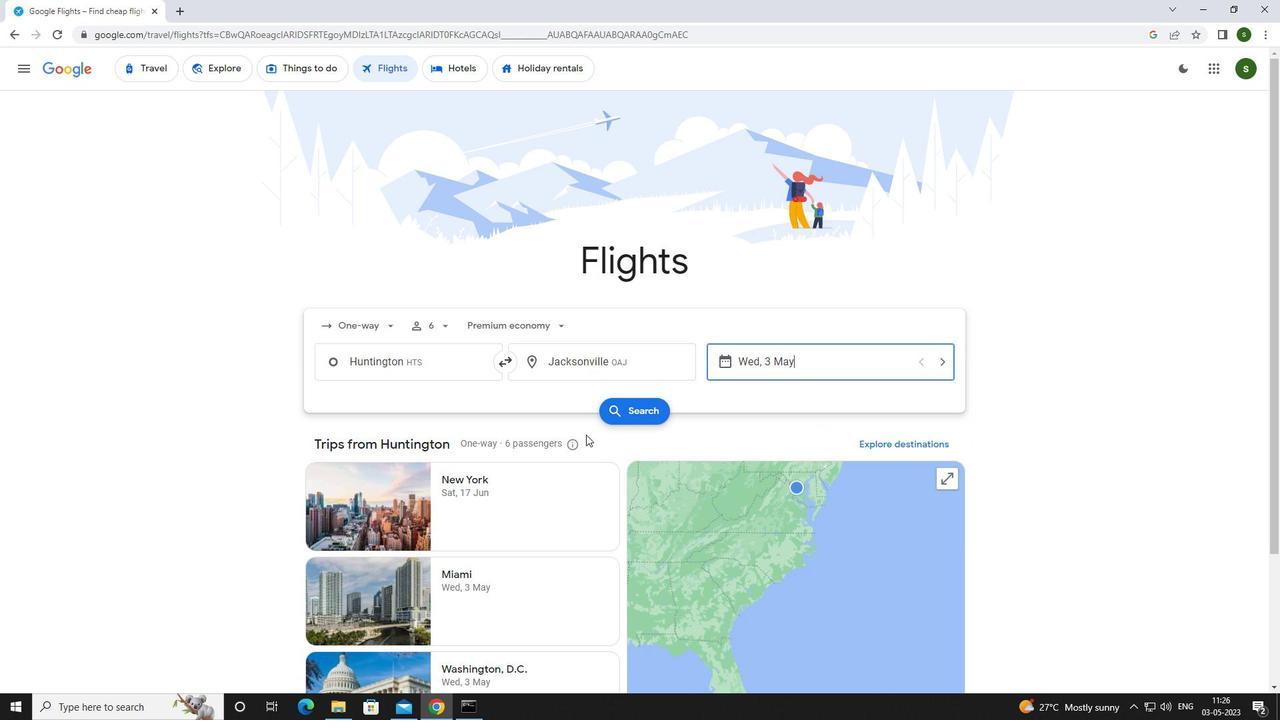 
Action: Mouse pressed left at (626, 405)
Screenshot: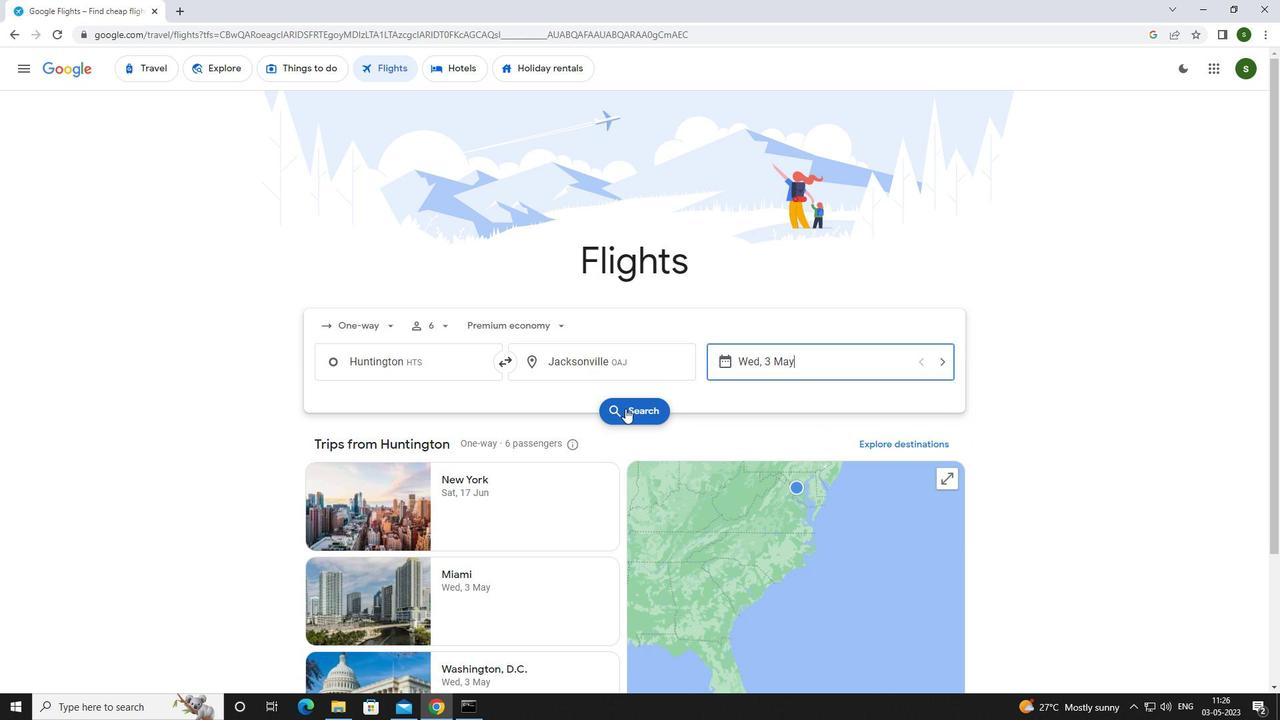 
Action: Mouse moved to (346, 196)
Screenshot: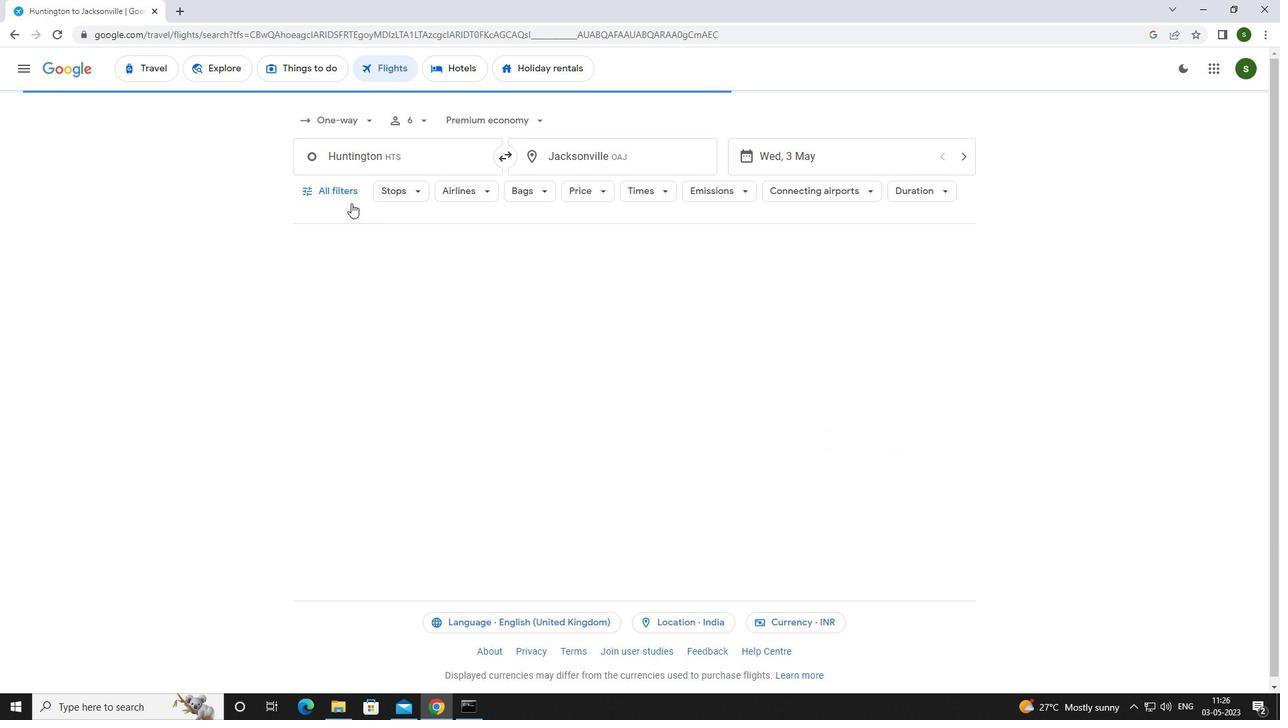 
Action: Mouse pressed left at (346, 196)
Screenshot: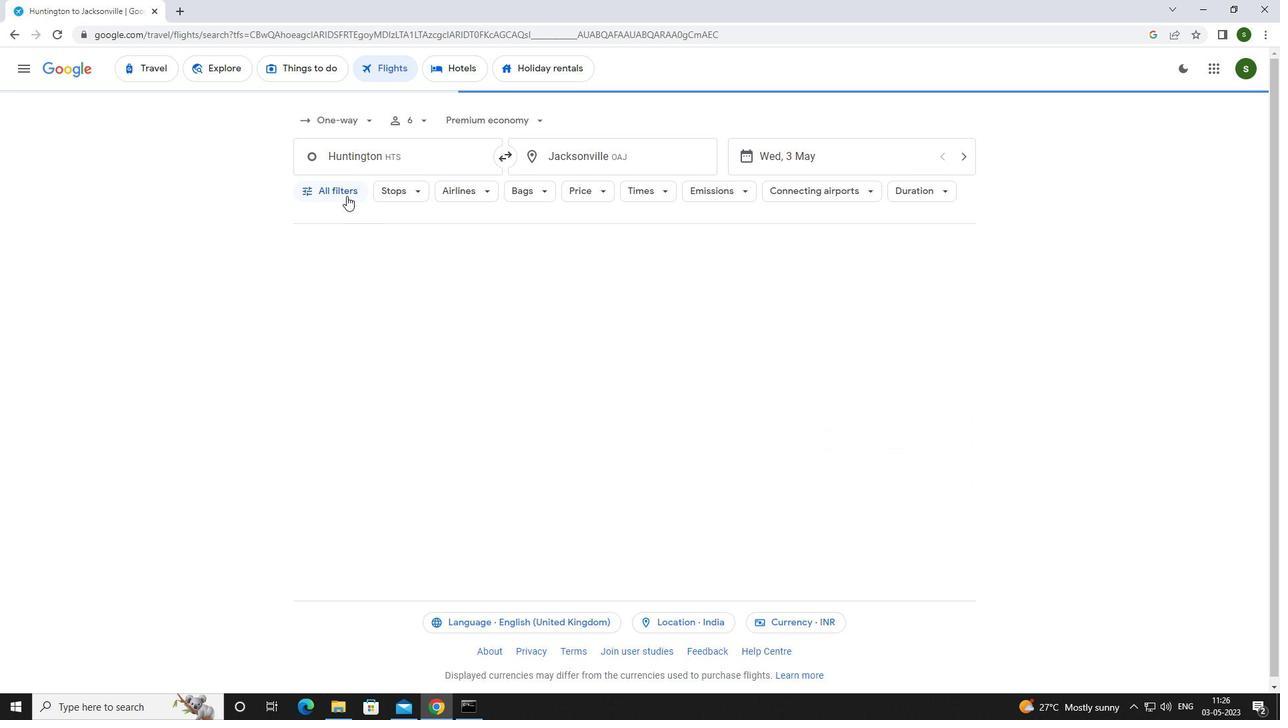 
Action: Mouse moved to (501, 474)
Screenshot: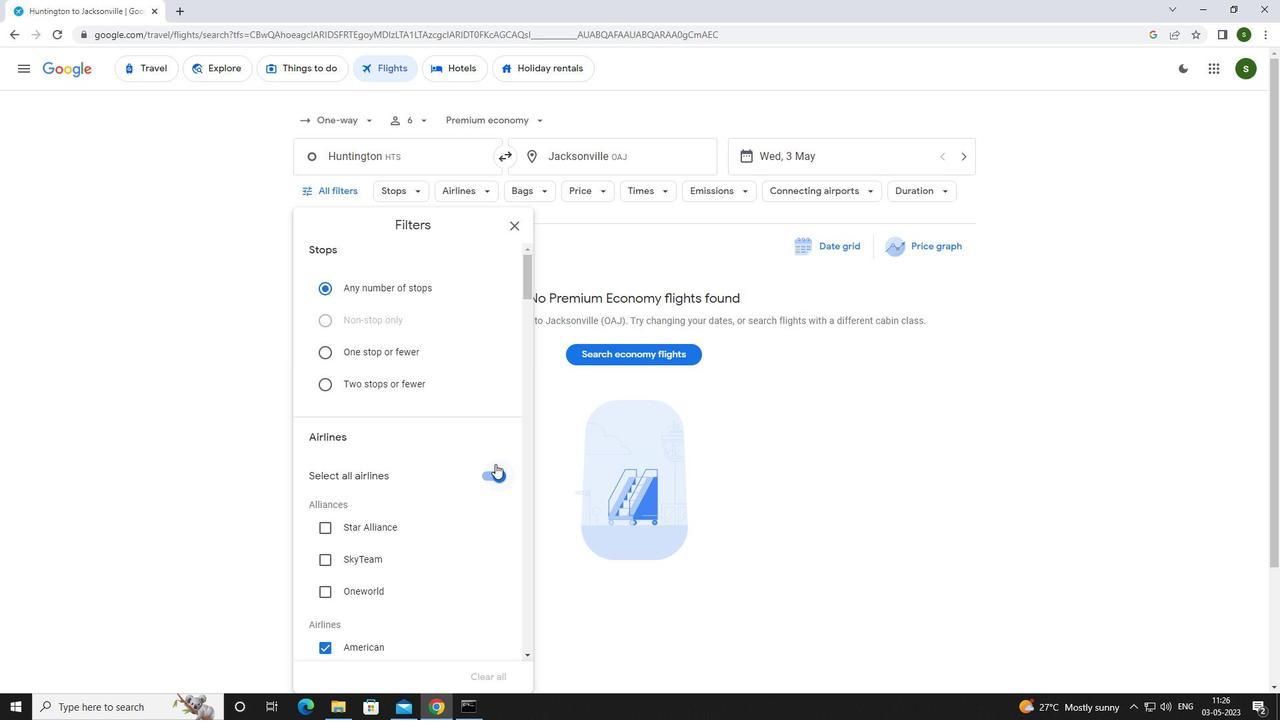 
Action: Mouse pressed left at (501, 474)
Screenshot: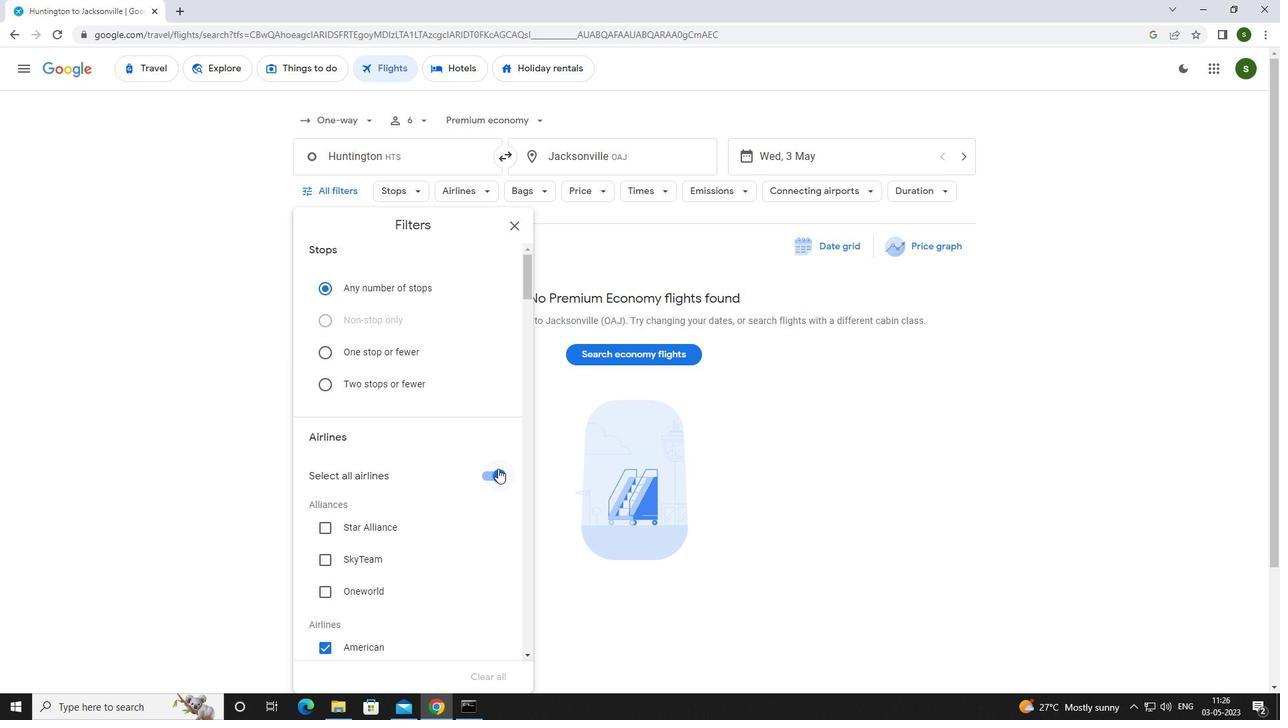 
Action: Mouse moved to (442, 384)
Screenshot: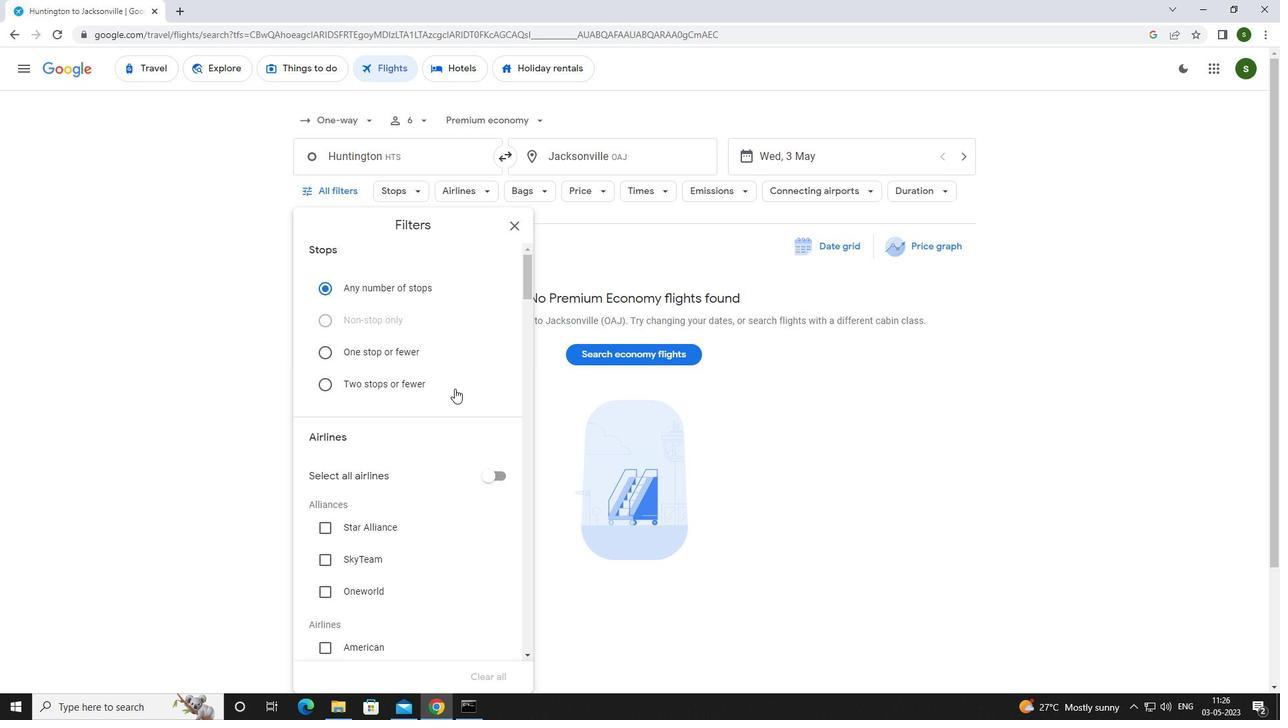 
Action: Mouse scrolled (442, 384) with delta (0, 0)
Screenshot: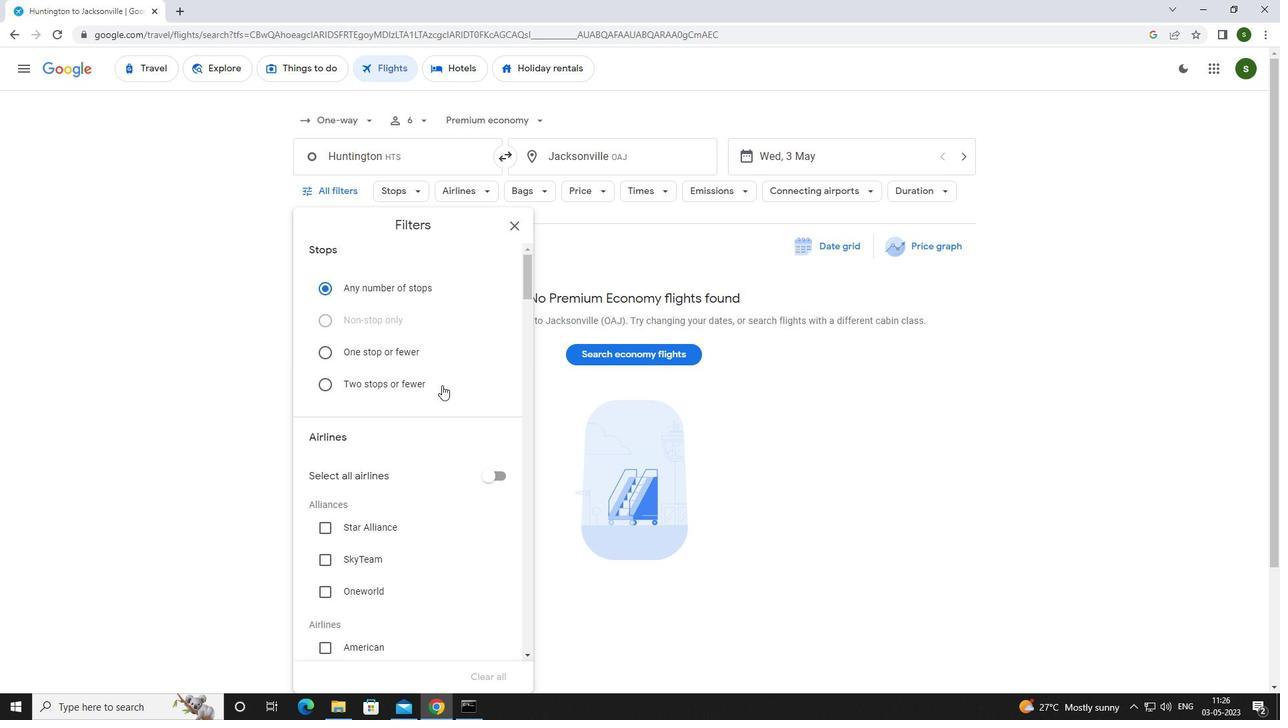 
Action: Mouse scrolled (442, 384) with delta (0, 0)
Screenshot: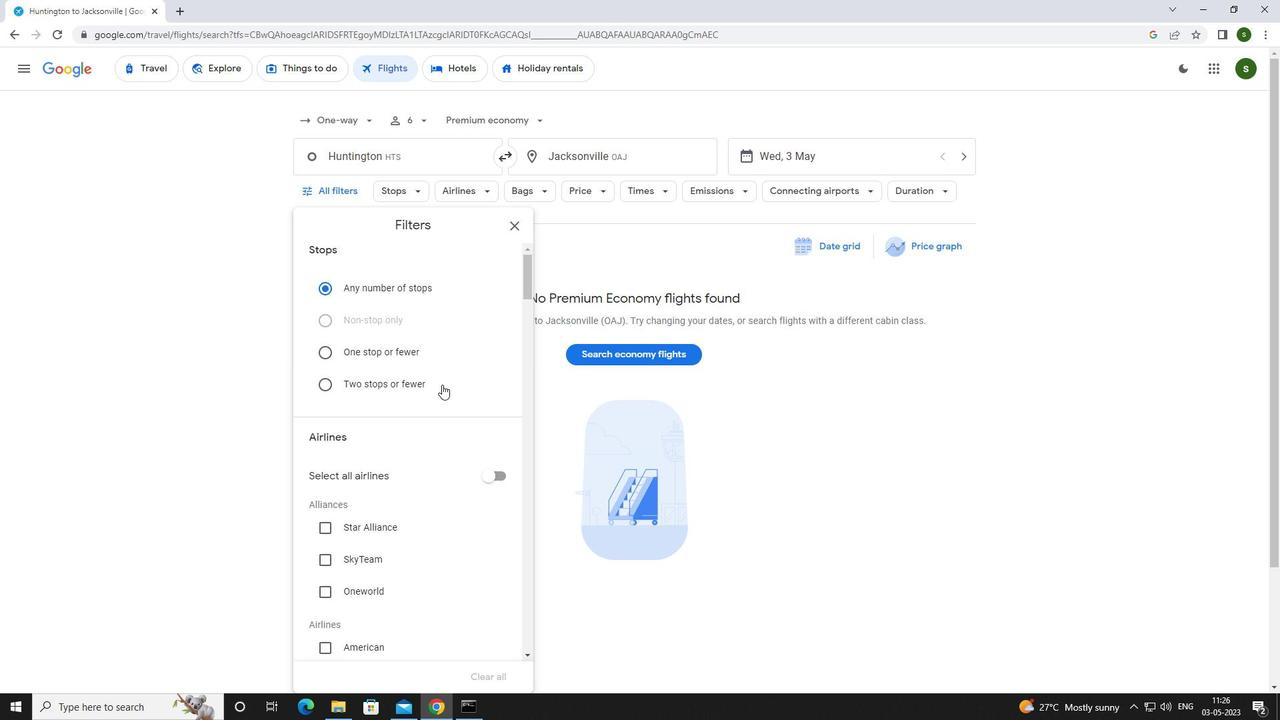 
Action: Mouse scrolled (442, 384) with delta (0, 0)
Screenshot: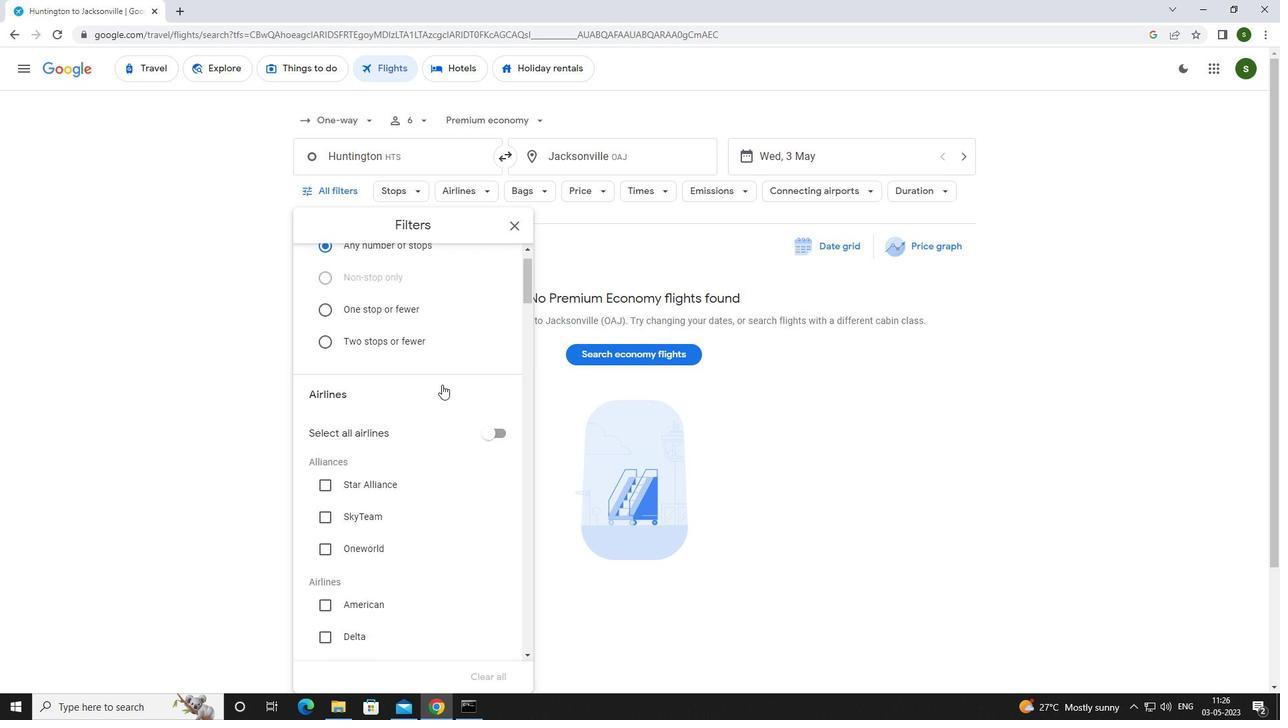 
Action: Mouse scrolled (442, 384) with delta (0, 0)
Screenshot: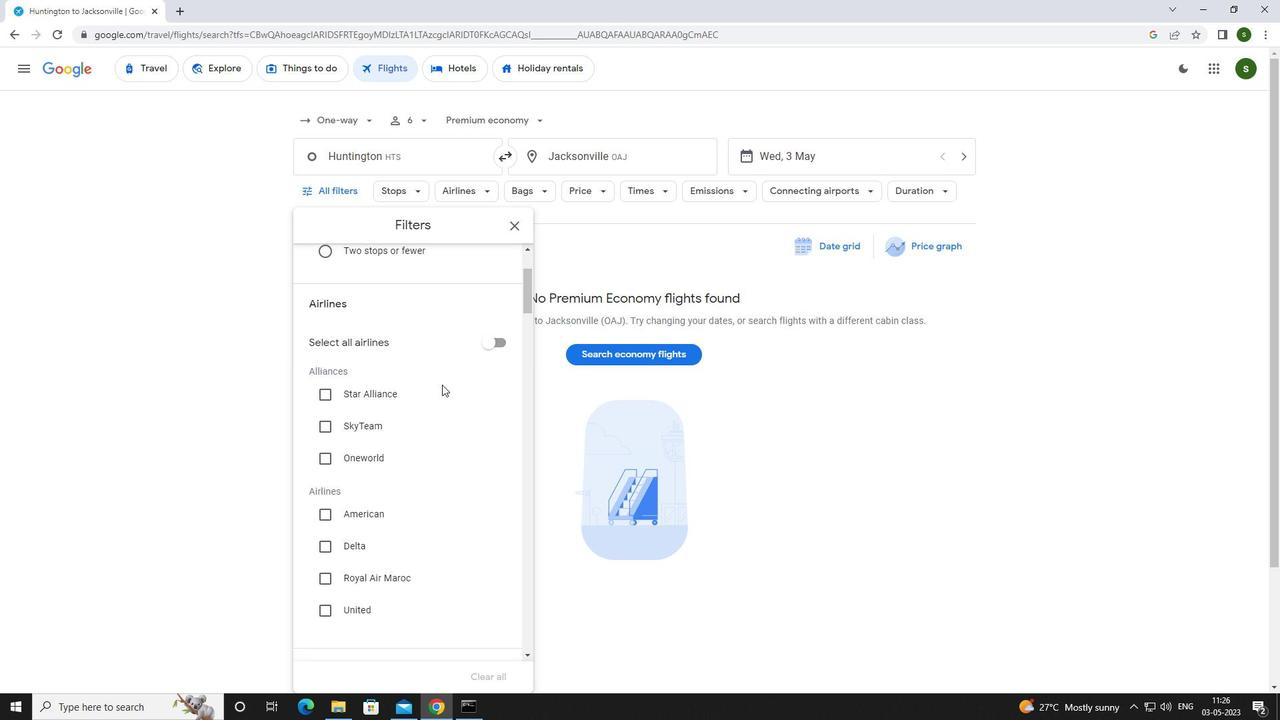 
Action: Mouse moved to (431, 390)
Screenshot: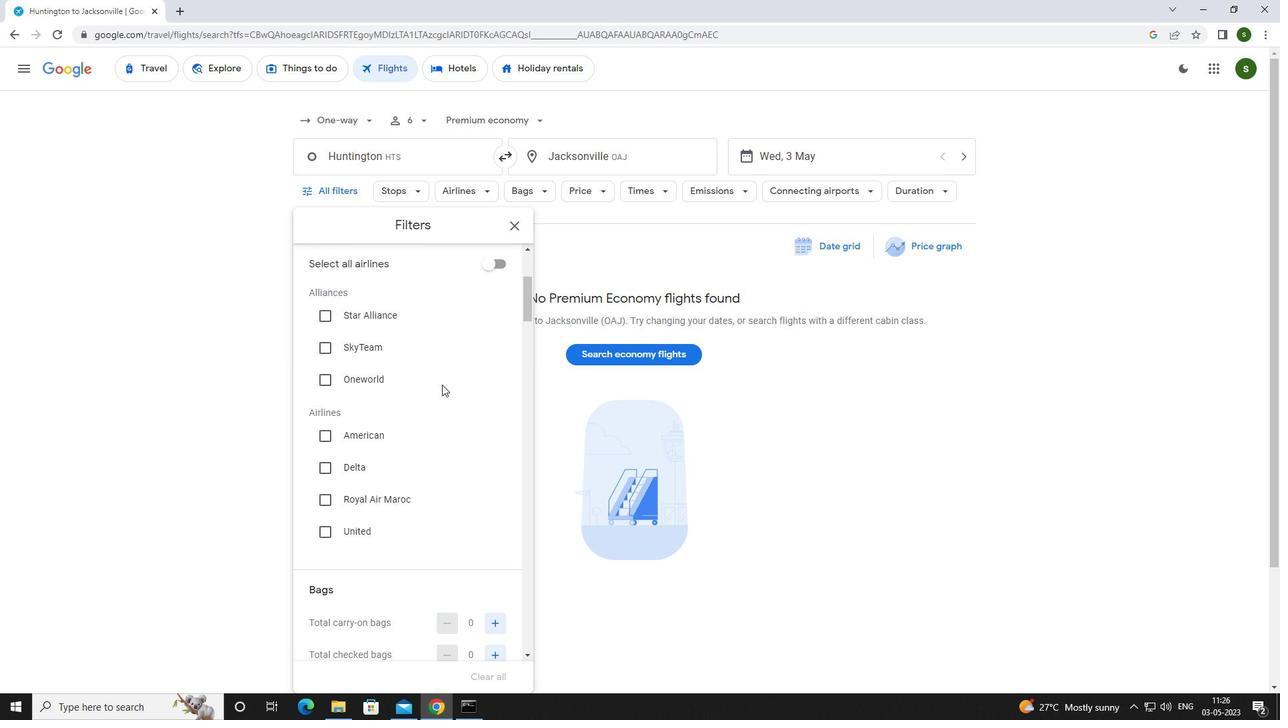 
Action: Mouse scrolled (431, 390) with delta (0, 0)
Screenshot: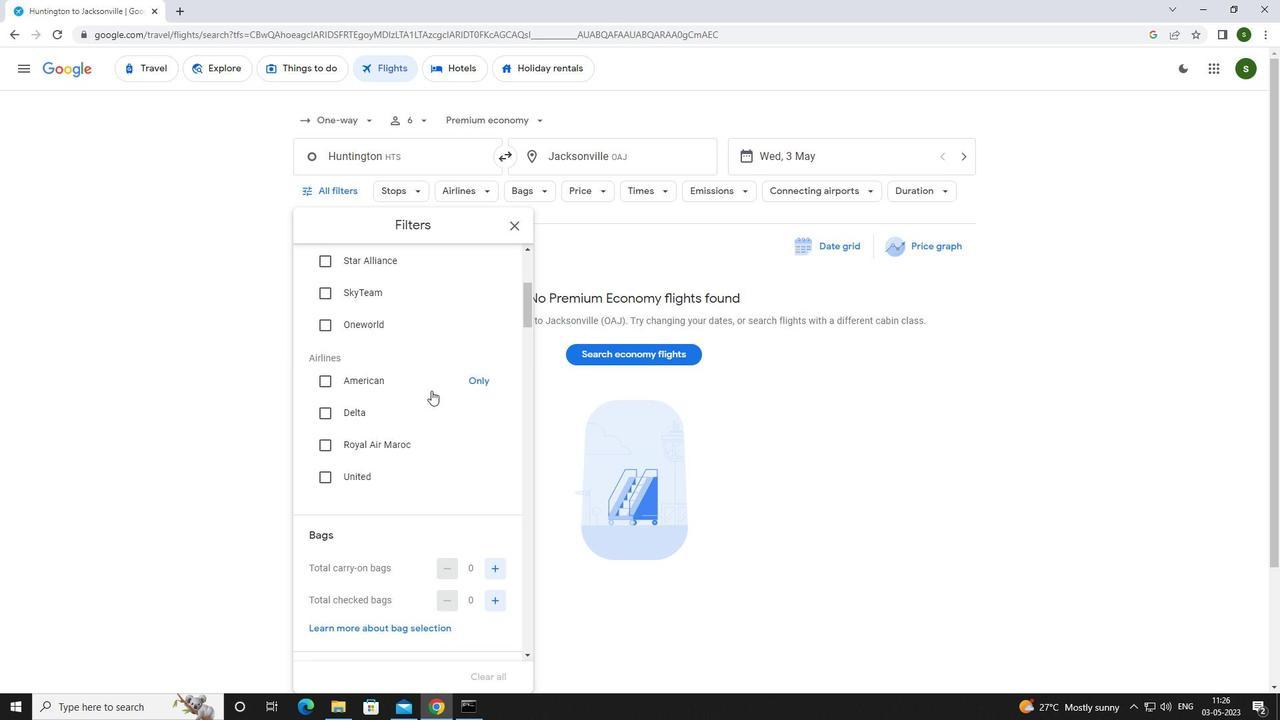 
Action: Mouse scrolled (431, 390) with delta (0, 0)
Screenshot: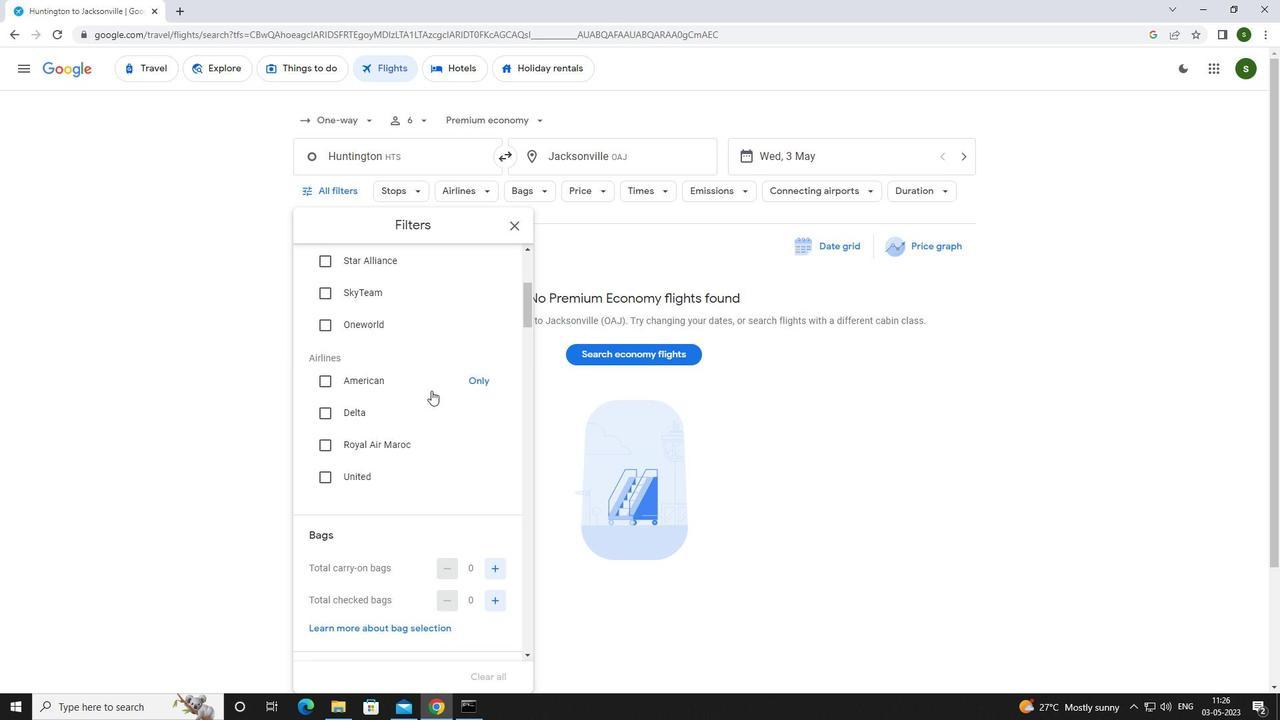 
Action: Mouse moved to (489, 466)
Screenshot: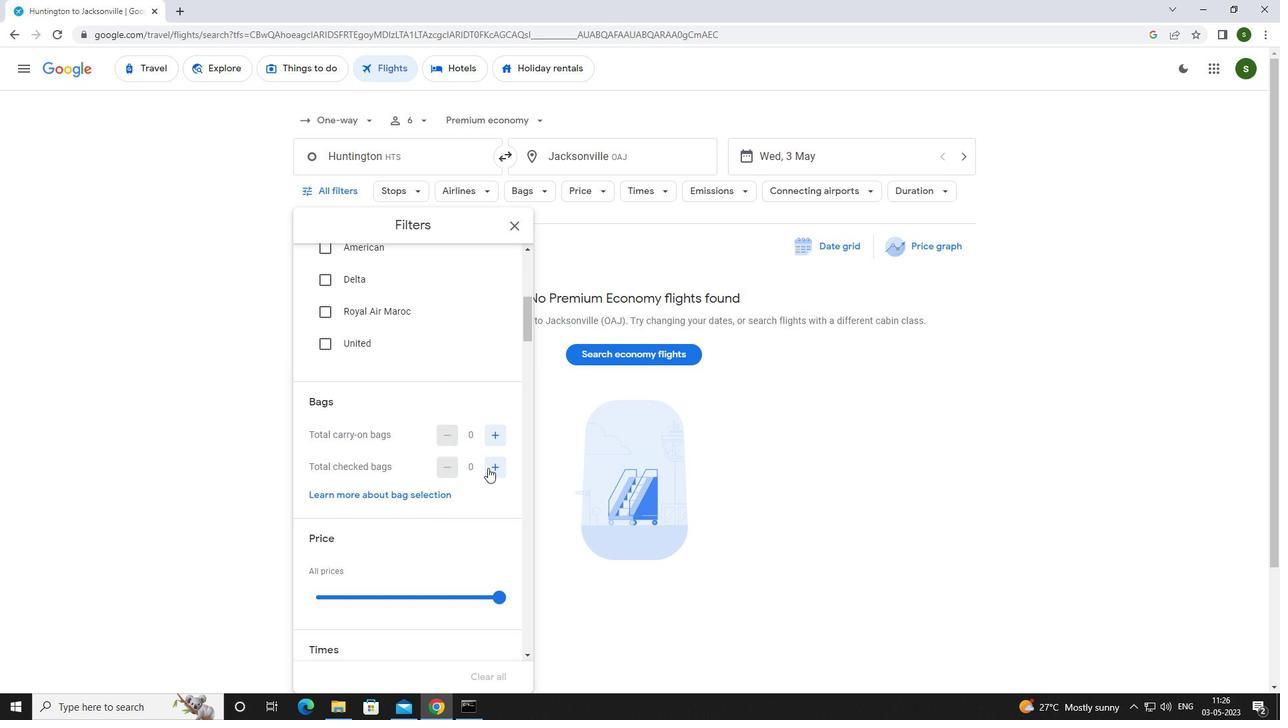 
Action: Mouse pressed left at (489, 466)
Screenshot: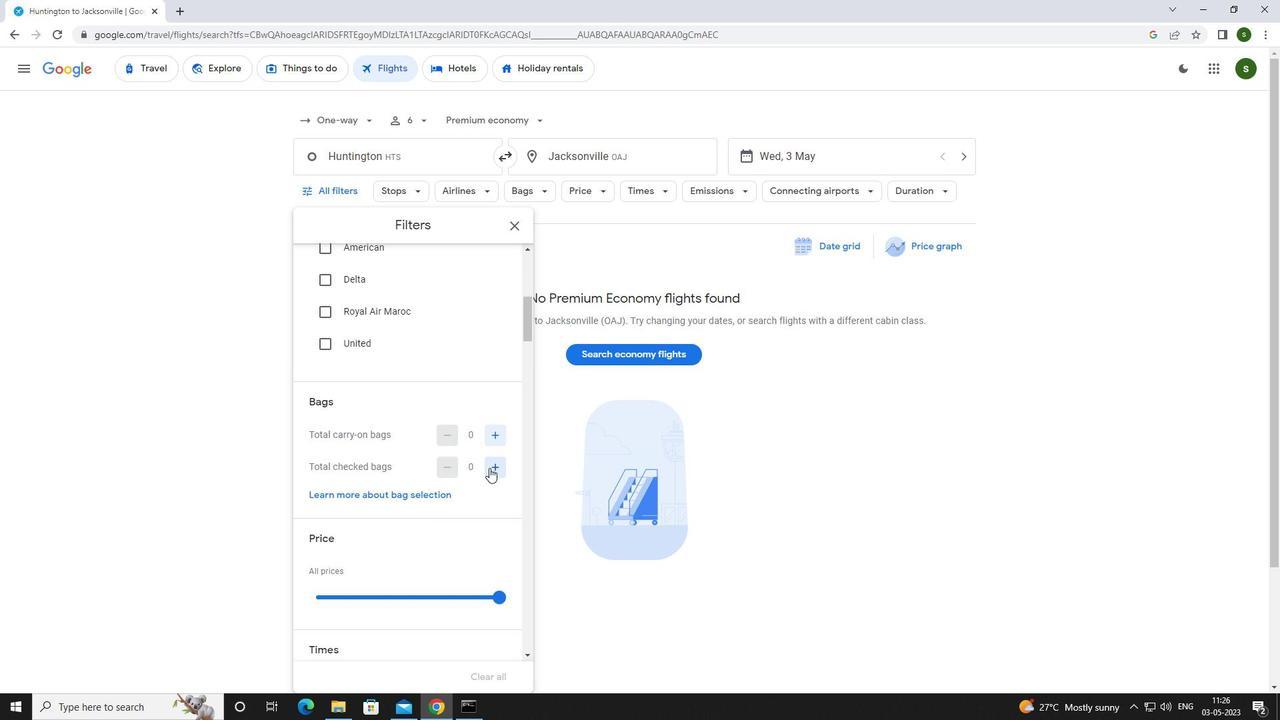 
Action: Mouse scrolled (489, 466) with delta (0, 0)
Screenshot: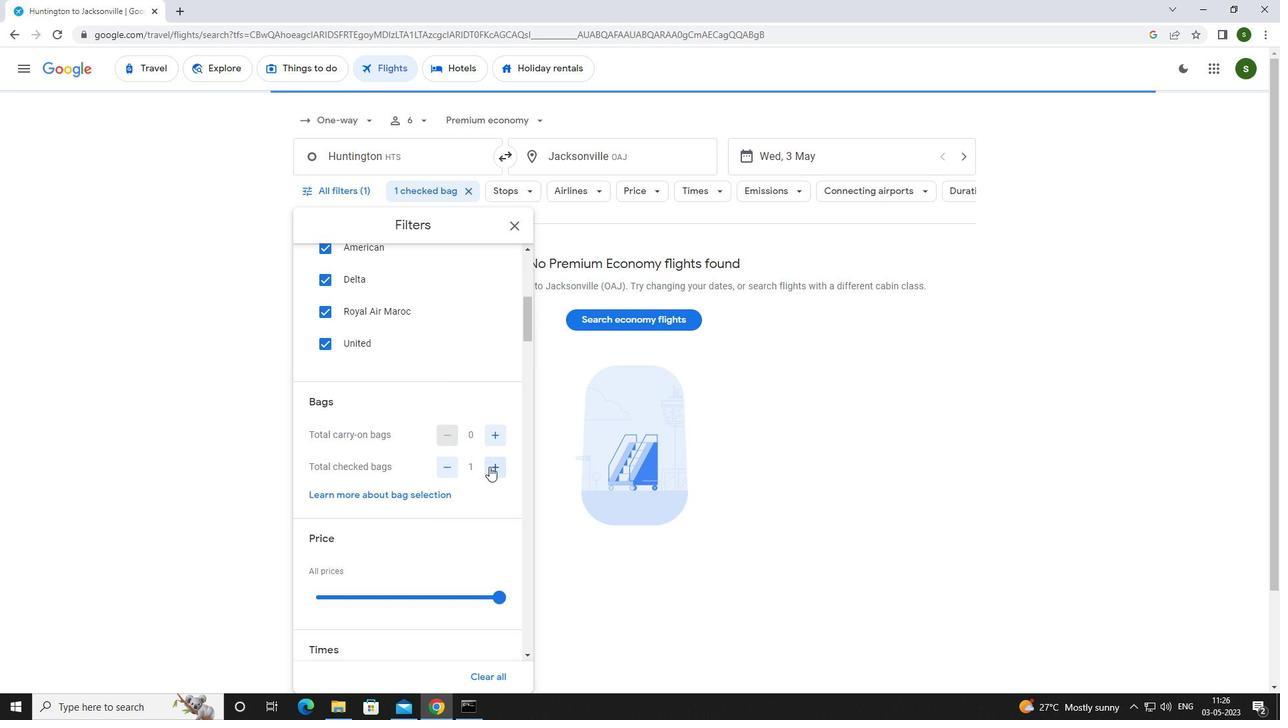 
Action: Mouse scrolled (489, 466) with delta (0, 0)
Screenshot: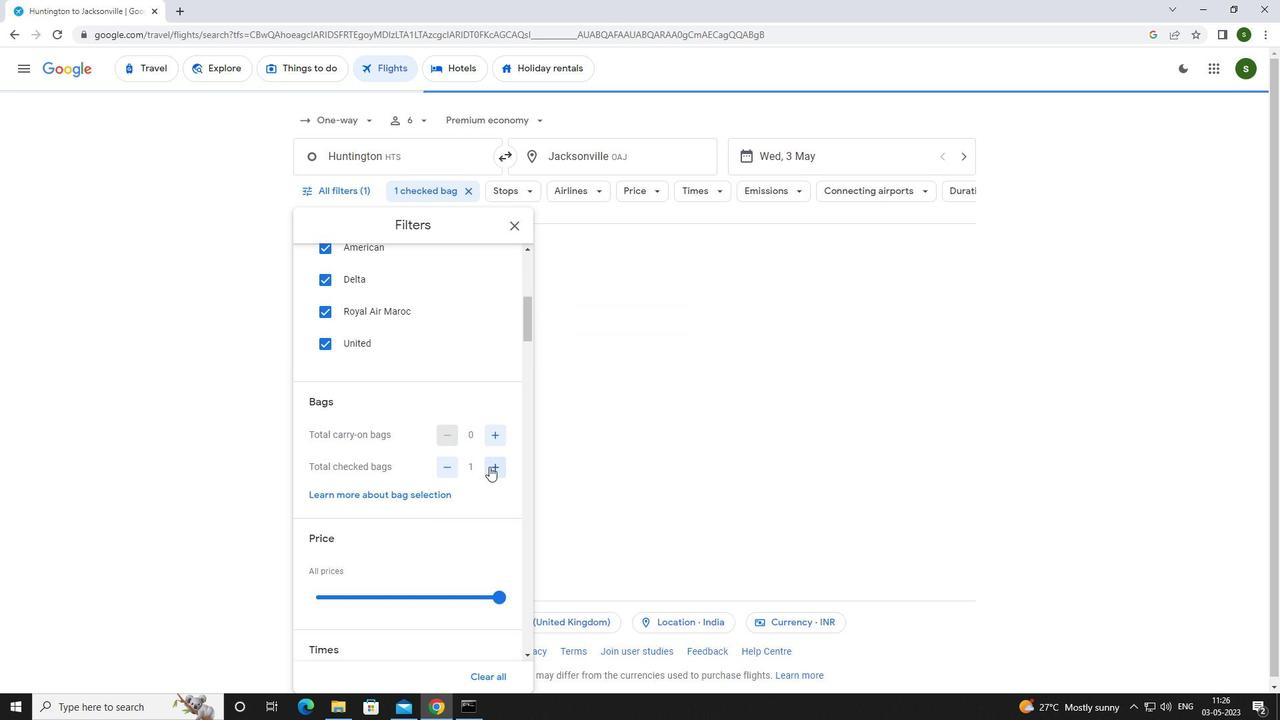 
Action: Mouse moved to (498, 464)
Screenshot: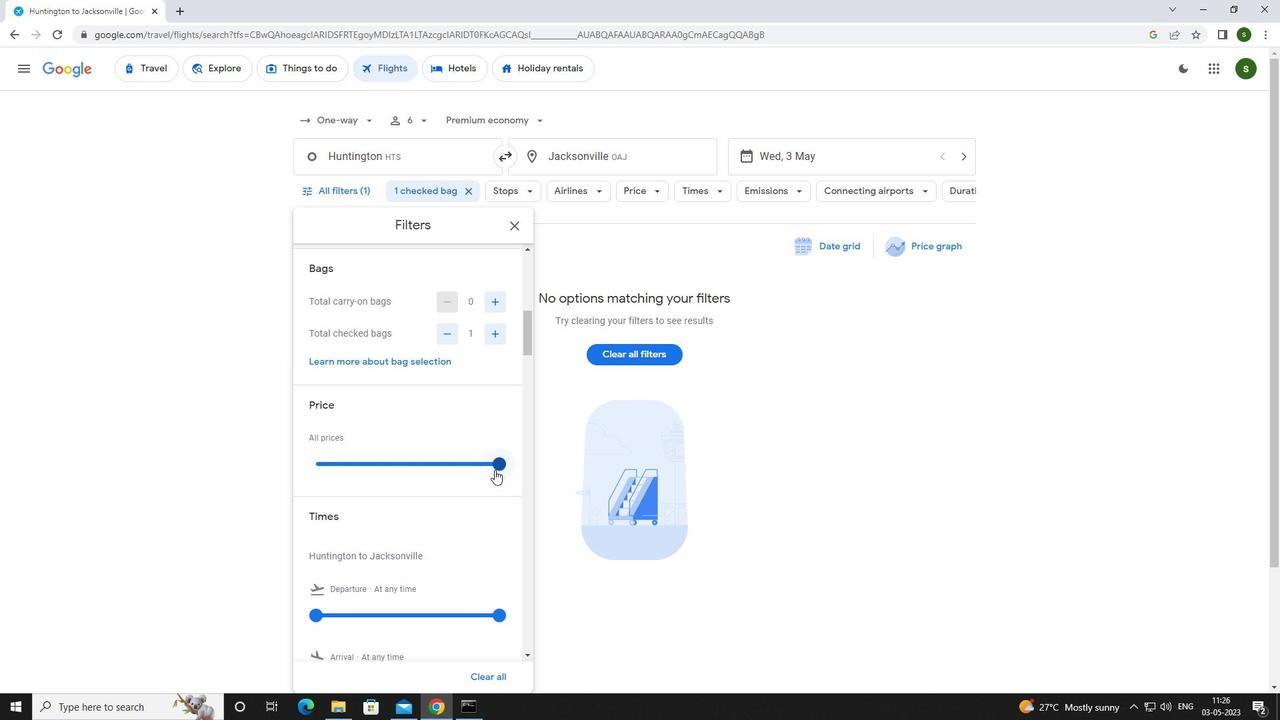 
Action: Mouse pressed left at (498, 464)
Screenshot: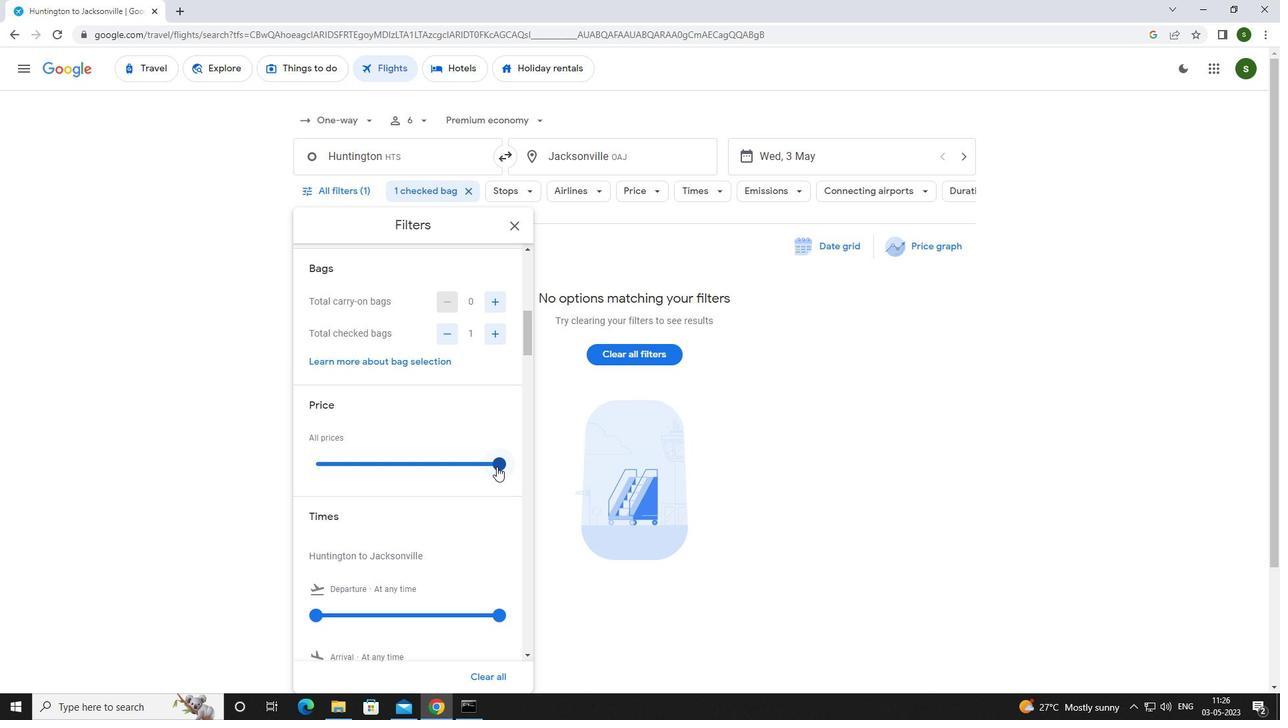 
Action: Mouse moved to (498, 464)
Screenshot: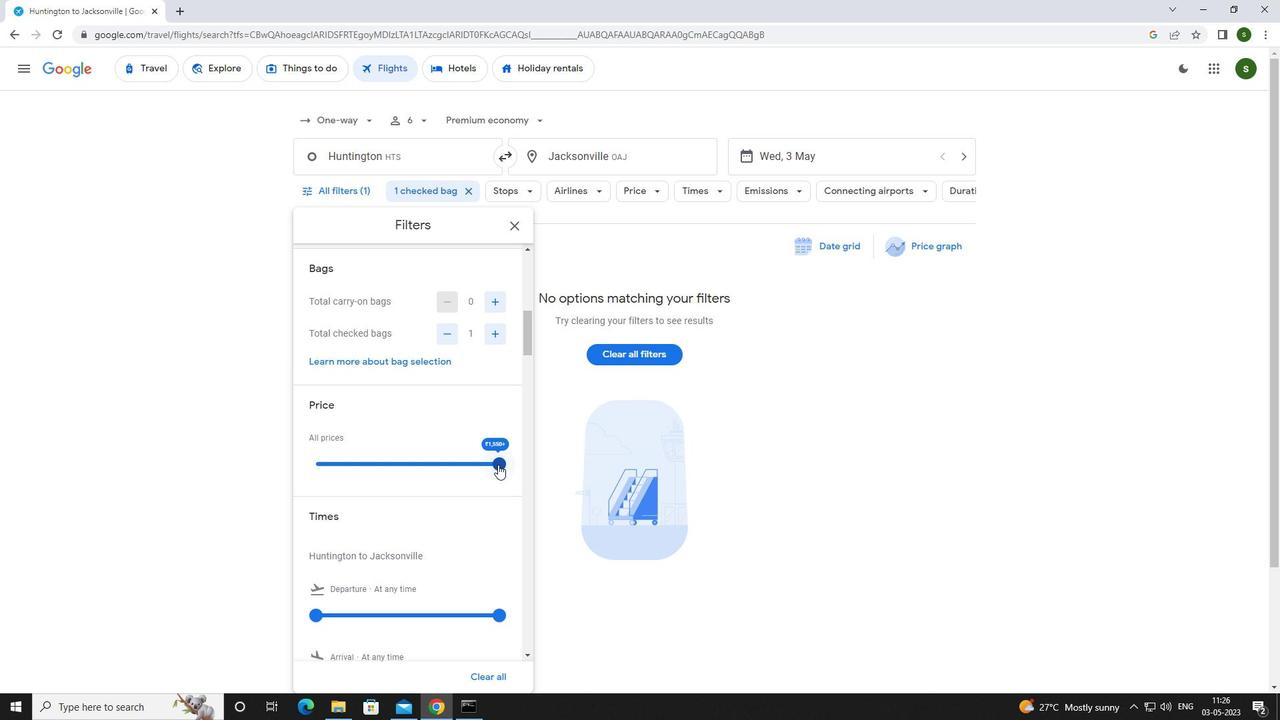
Action: Mouse scrolled (498, 463) with delta (0, 0)
Screenshot: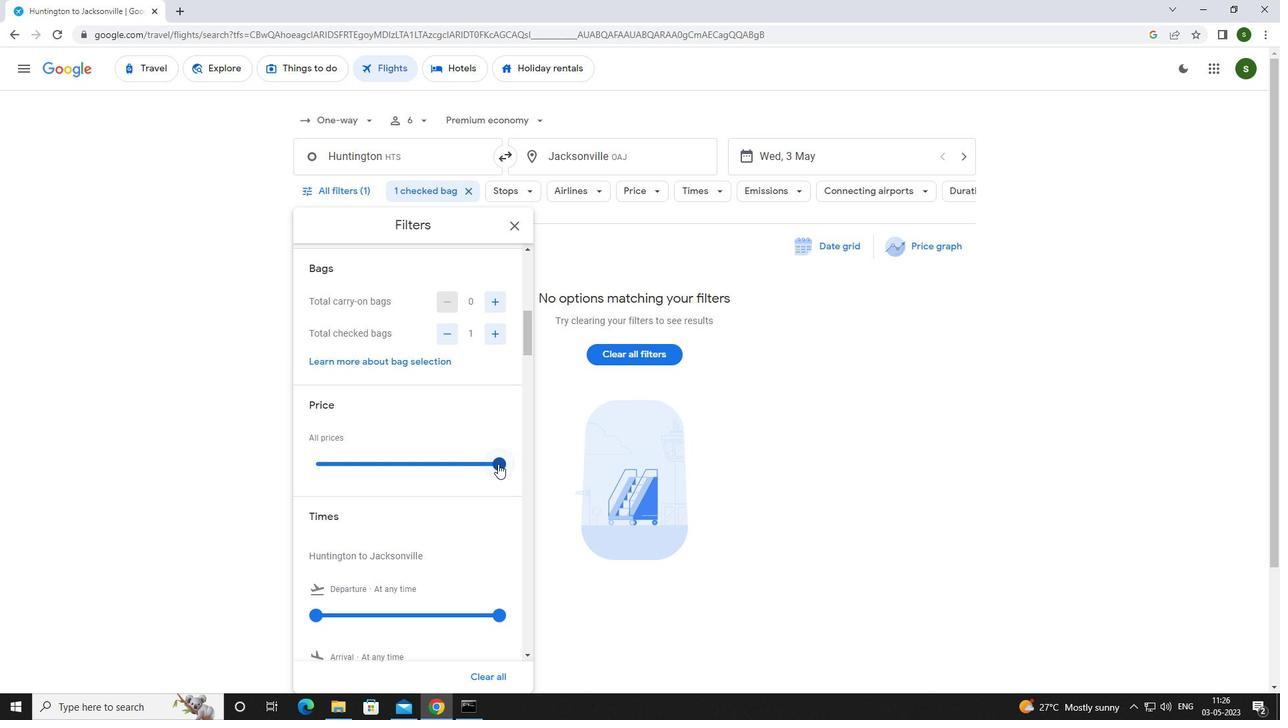 
Action: Mouse moved to (316, 543)
Screenshot: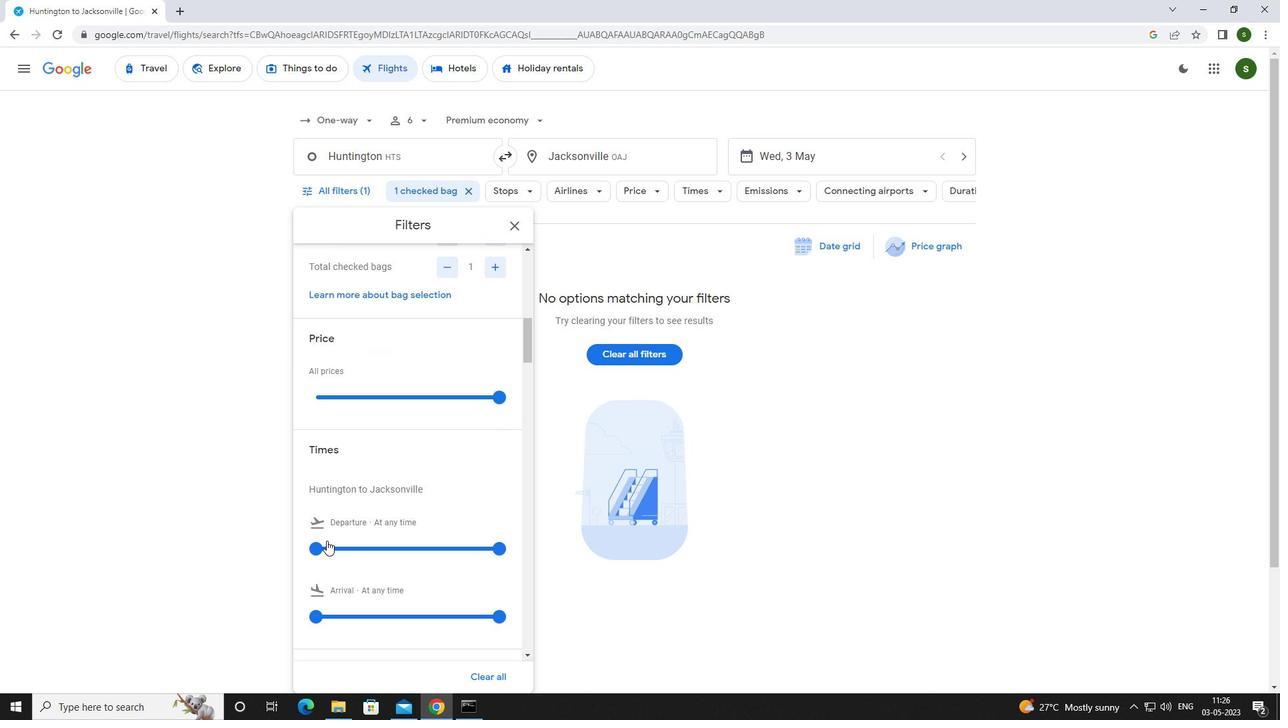 
Action: Mouse pressed left at (316, 543)
Screenshot: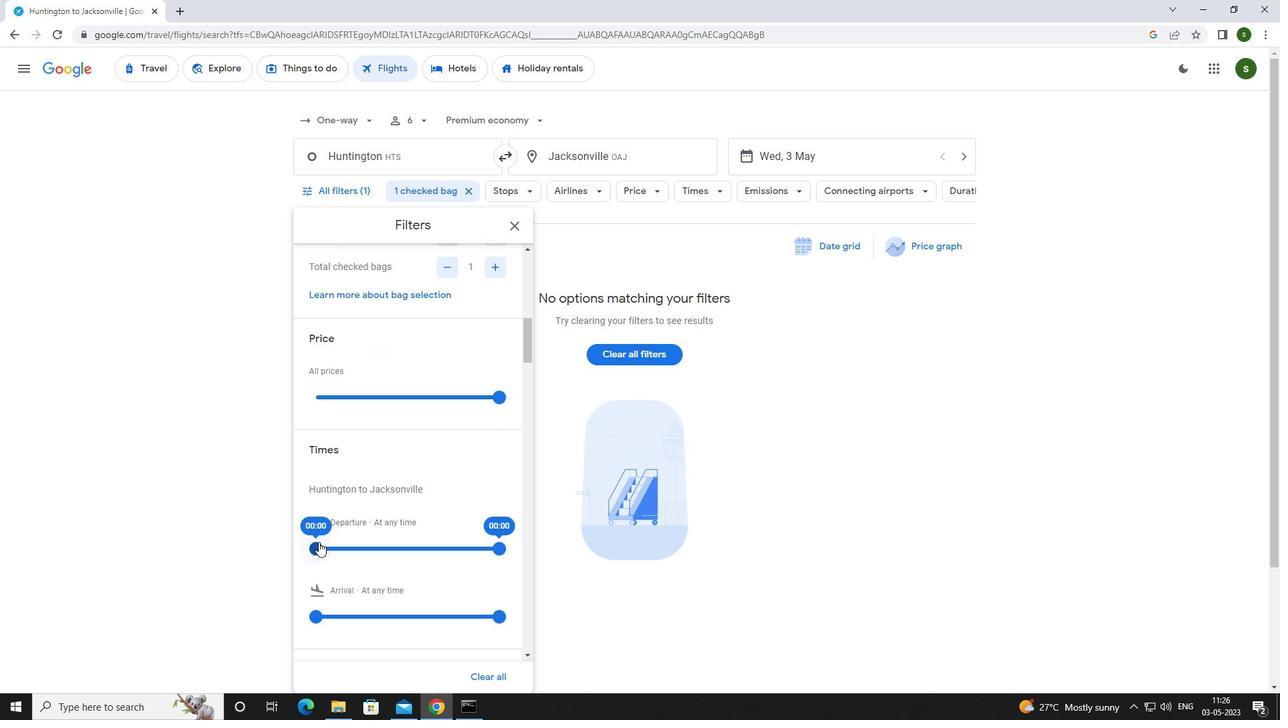 
Action: Mouse moved to (750, 458)
Screenshot: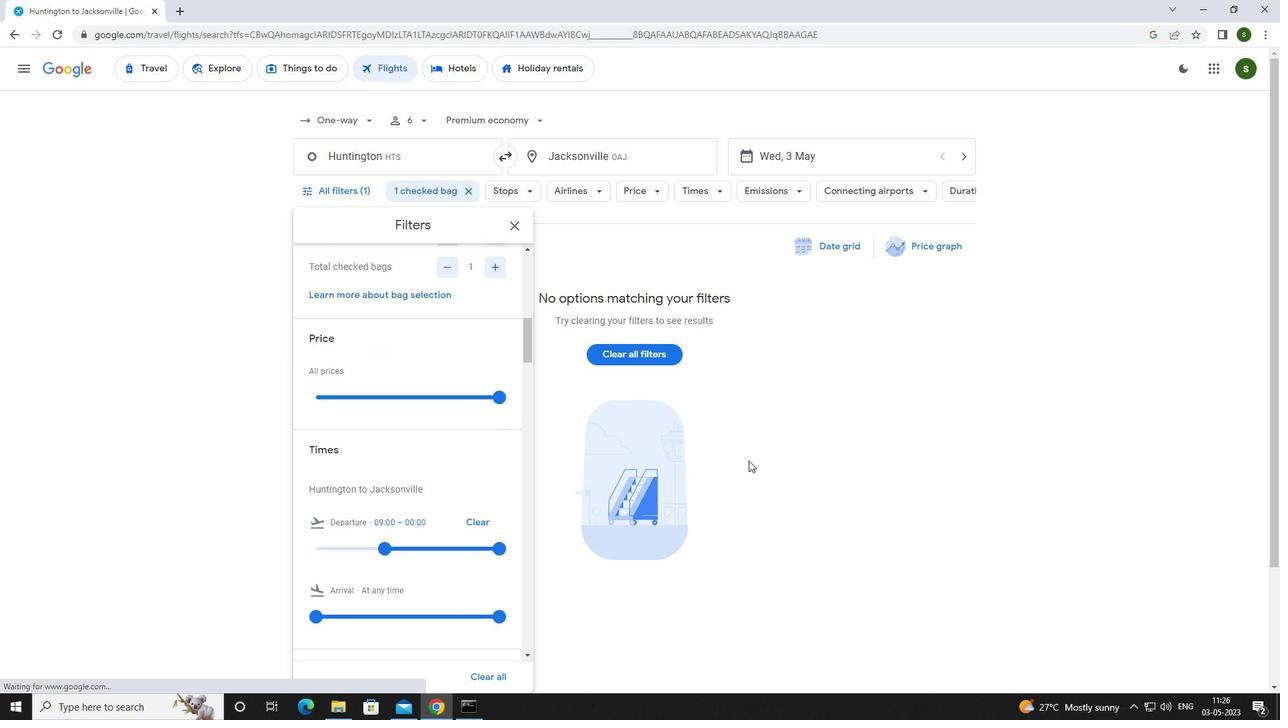 
Action: Mouse pressed left at (750, 458)
Screenshot: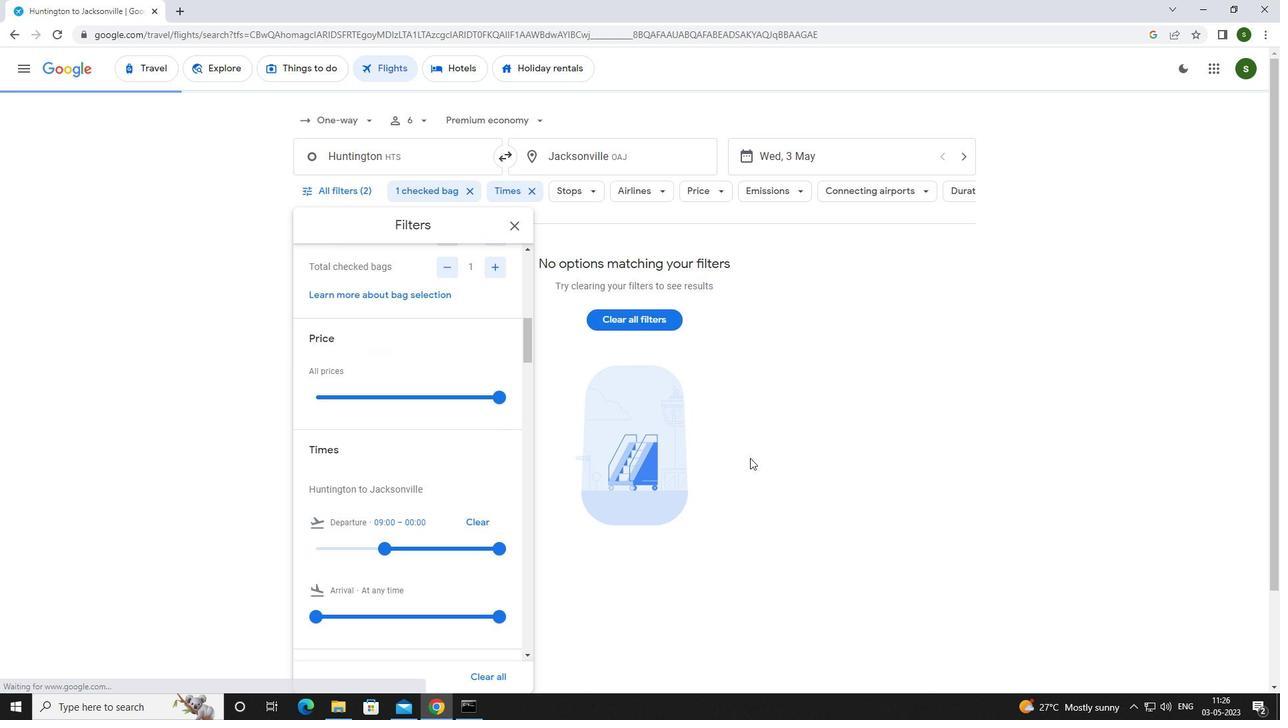 
